 Task: See the cancellation policy of Home in Summerton, South Carolina, United States.
Action: Mouse moved to (288, 134)
Screenshot: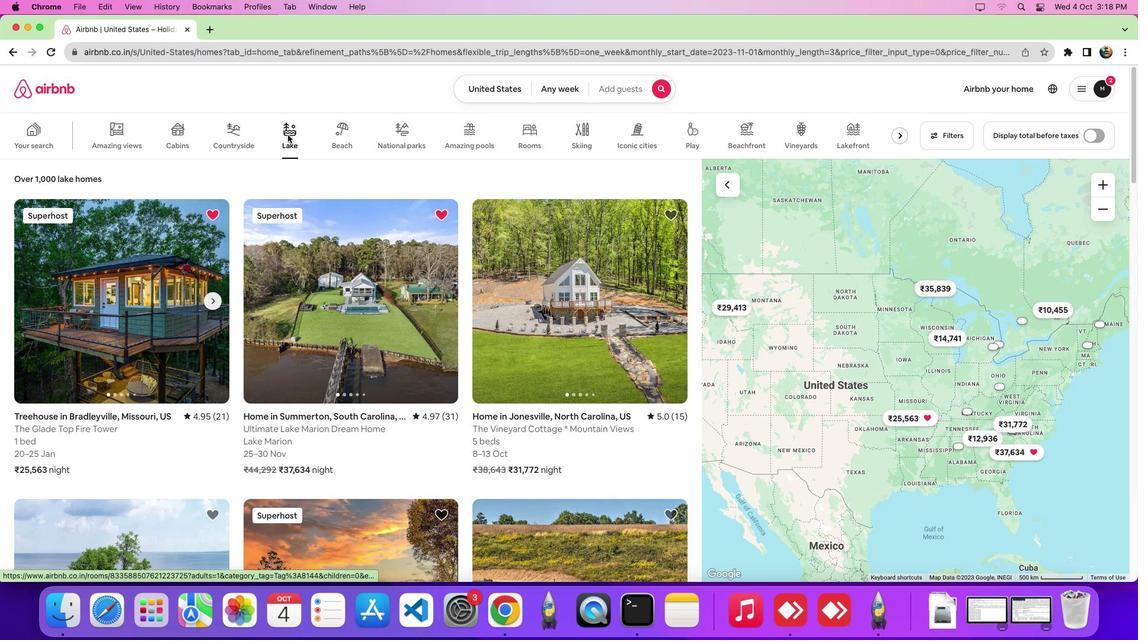 
Action: Mouse pressed left at (288, 134)
Screenshot: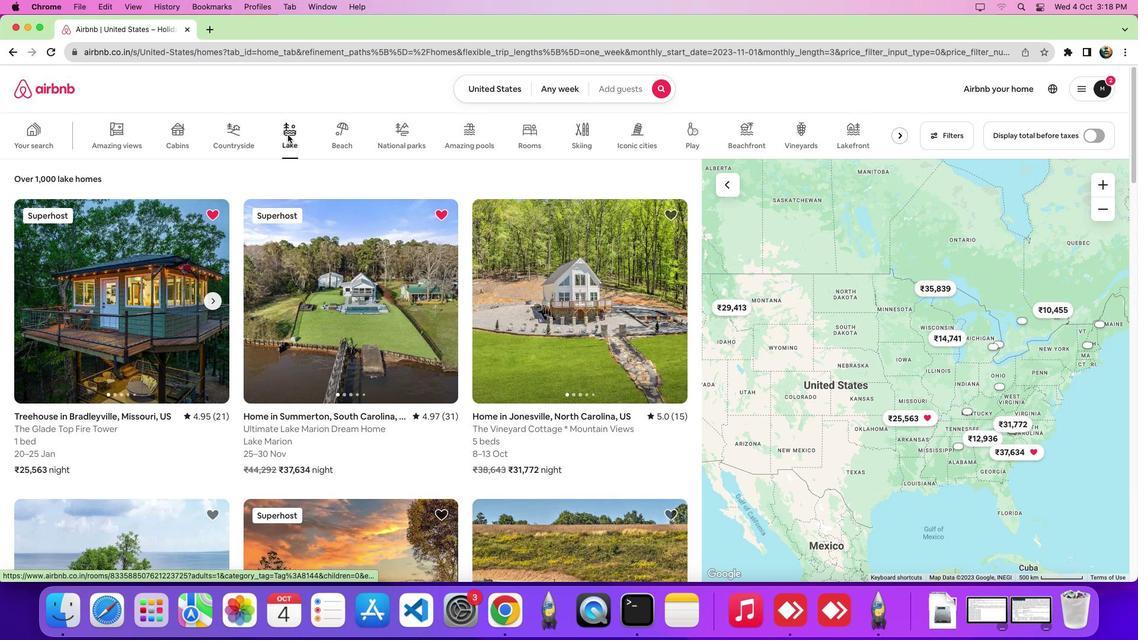 
Action: Mouse moved to (355, 326)
Screenshot: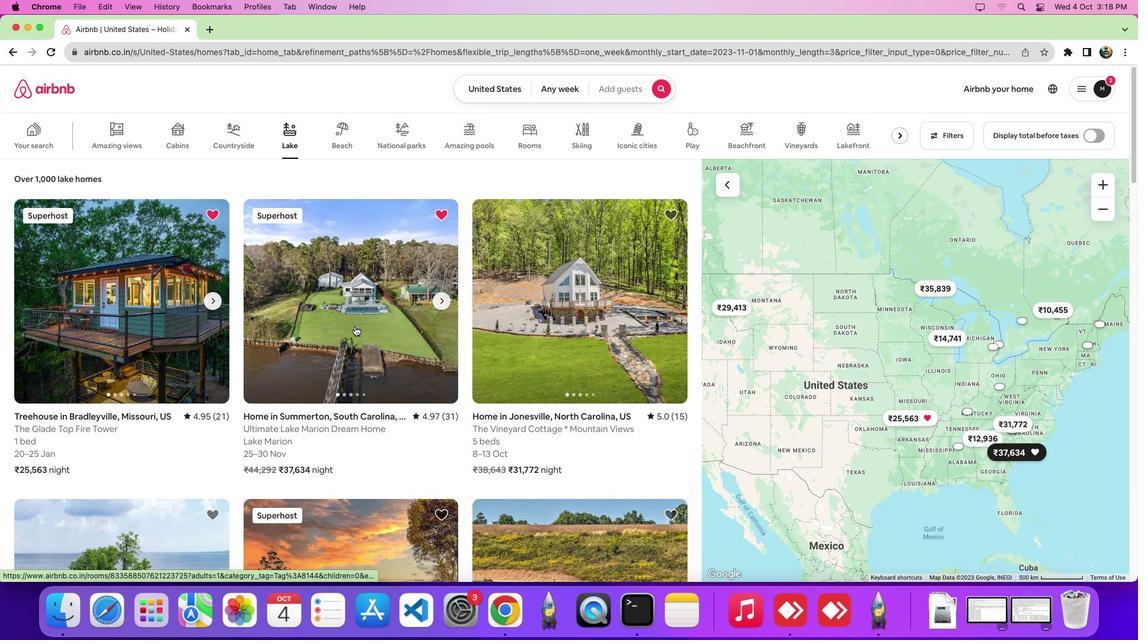 
Action: Mouse pressed left at (355, 326)
Screenshot: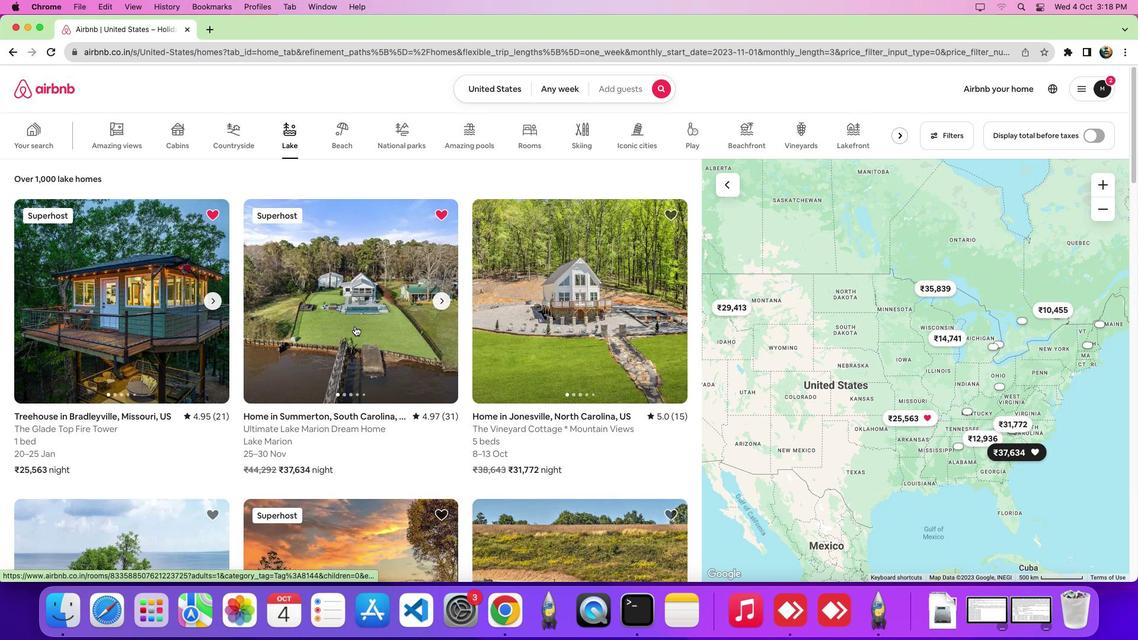 
Action: Mouse moved to (564, 331)
Screenshot: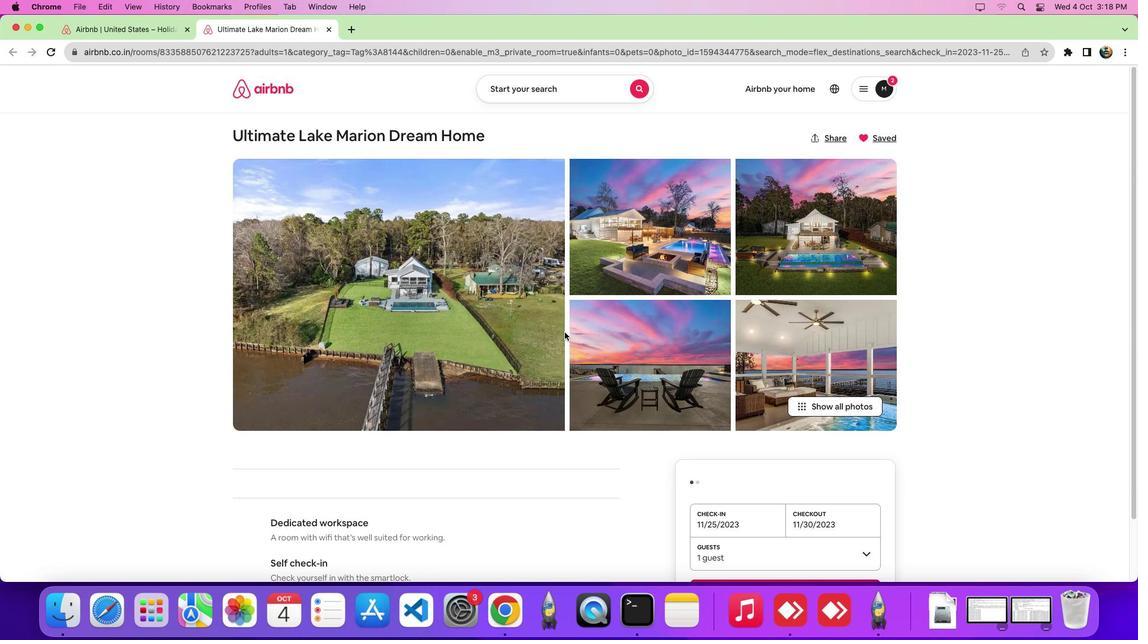 
Action: Mouse scrolled (564, 331) with delta (0, 0)
Screenshot: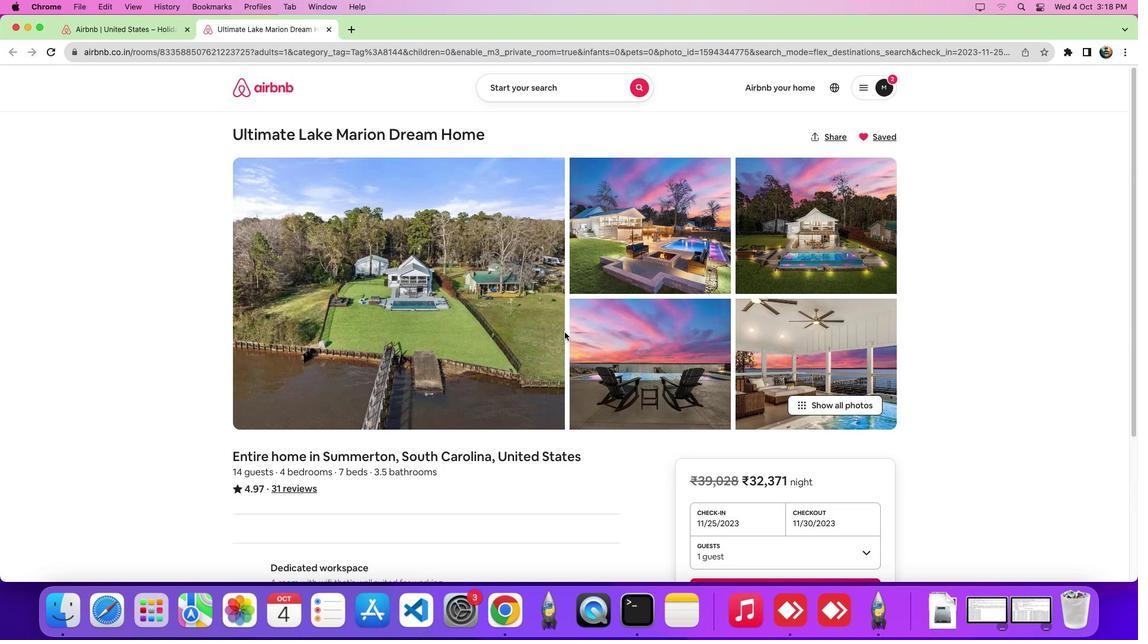 
Action: Mouse scrolled (564, 331) with delta (0, 0)
Screenshot: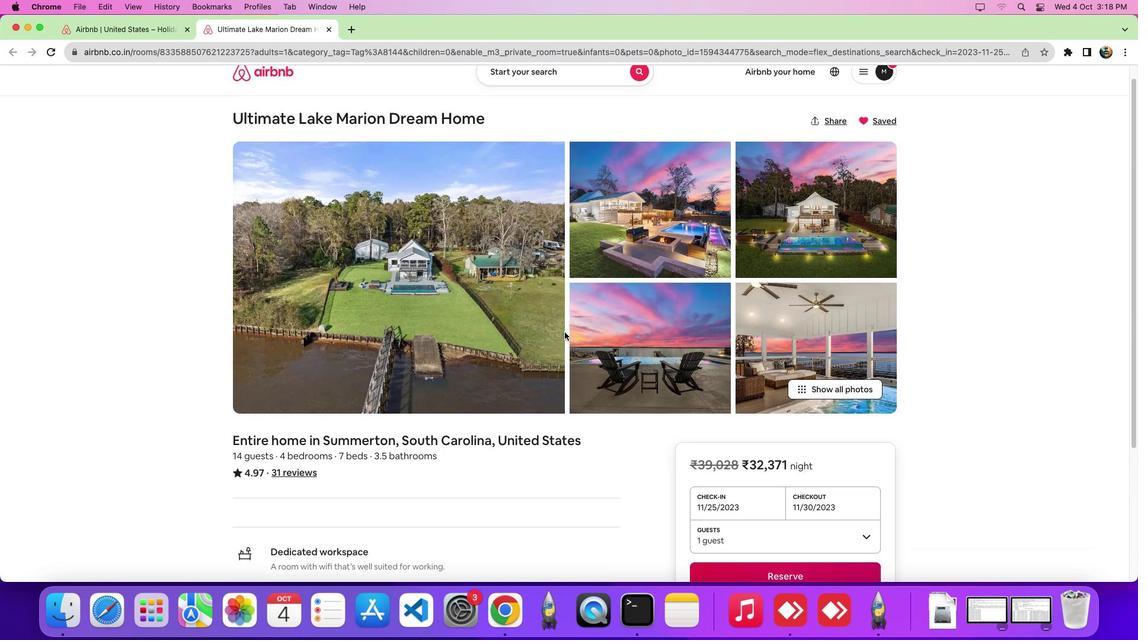 
Action: Mouse scrolled (564, 331) with delta (0, -4)
Screenshot: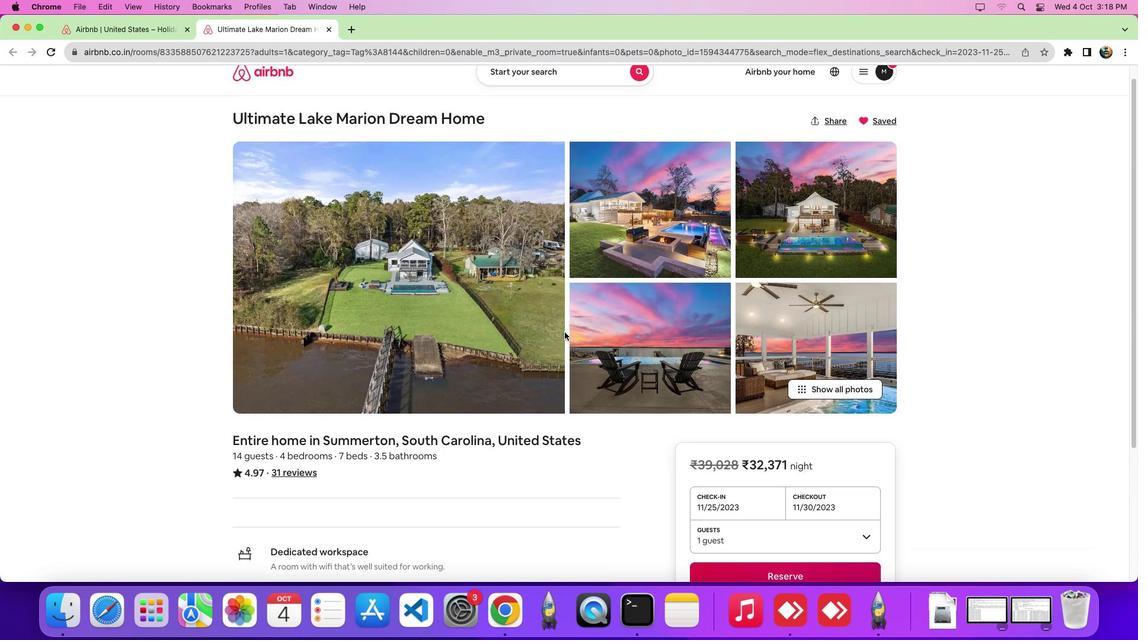 
Action: Mouse scrolled (564, 331) with delta (0, 0)
Screenshot: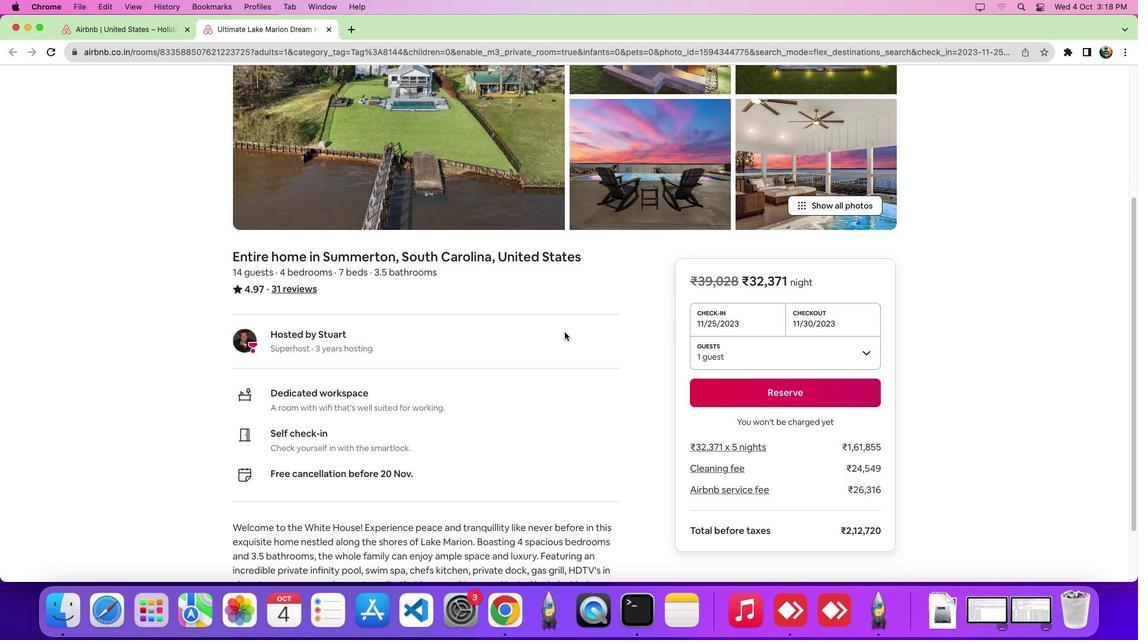 
Action: Mouse scrolled (564, 331) with delta (0, -1)
Screenshot: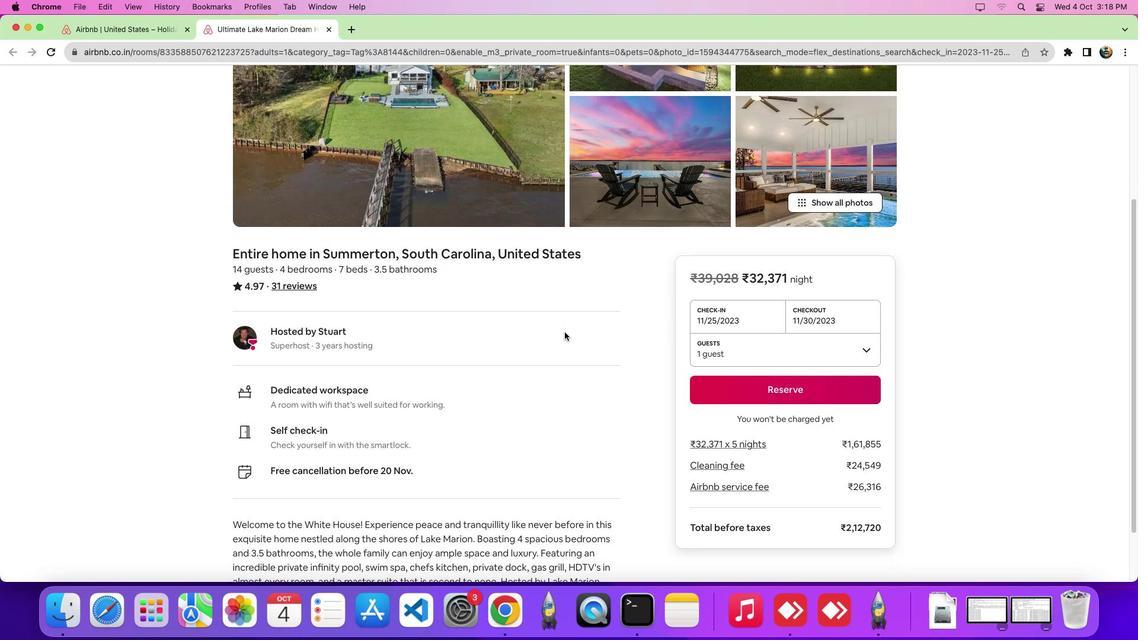 
Action: Mouse scrolled (564, 331) with delta (0, -4)
Screenshot: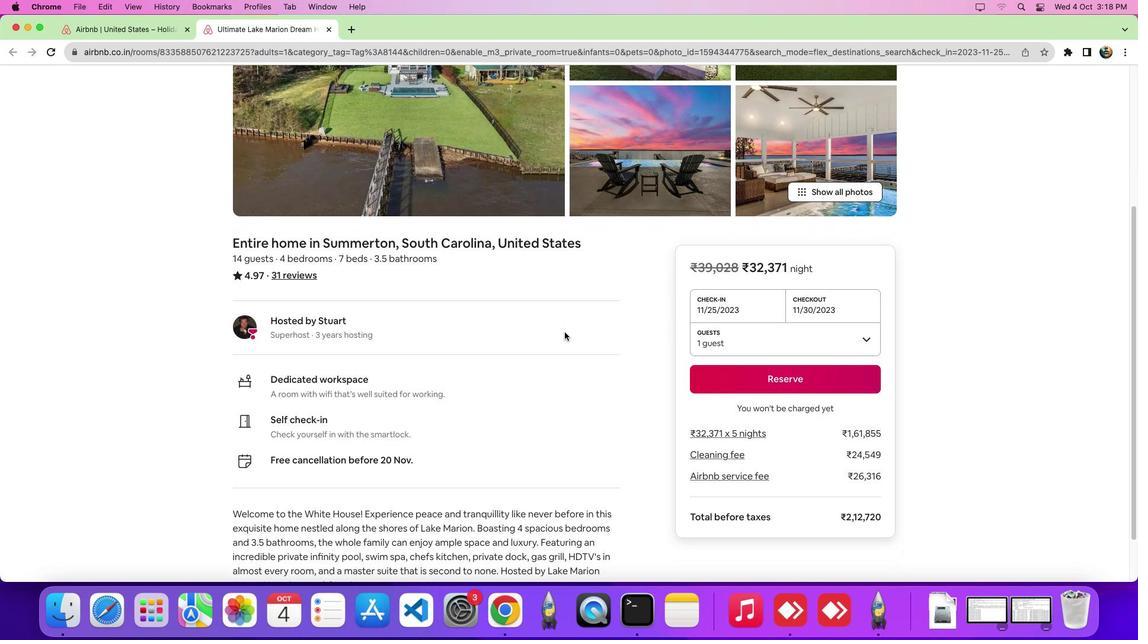 
Action: Mouse scrolled (564, 331) with delta (0, 0)
Screenshot: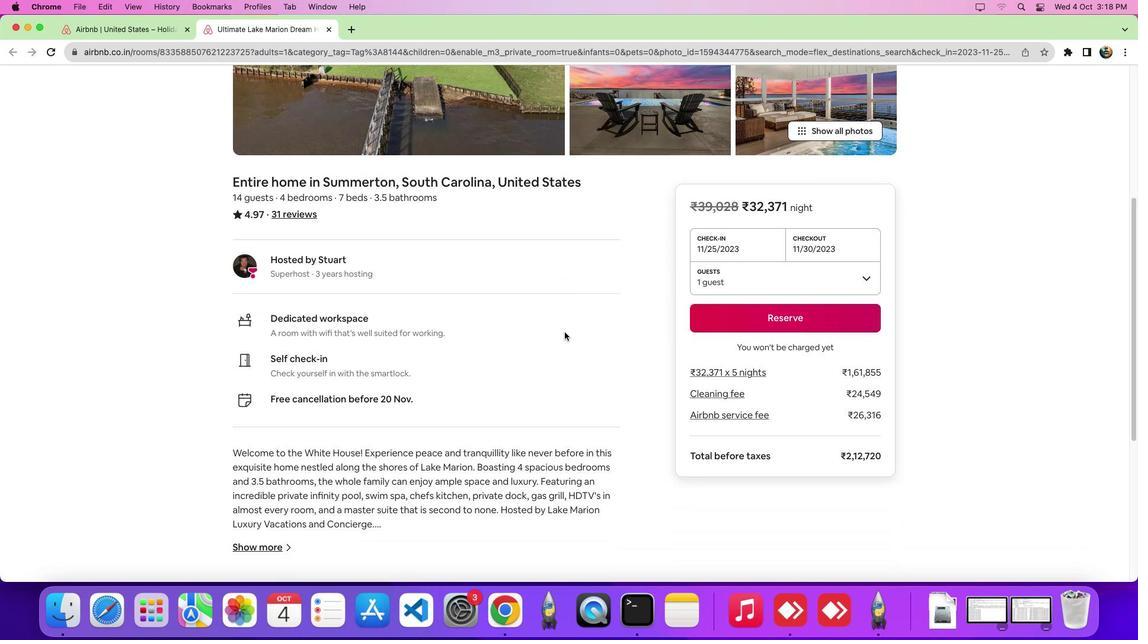 
Action: Mouse scrolled (564, 331) with delta (0, -1)
Screenshot: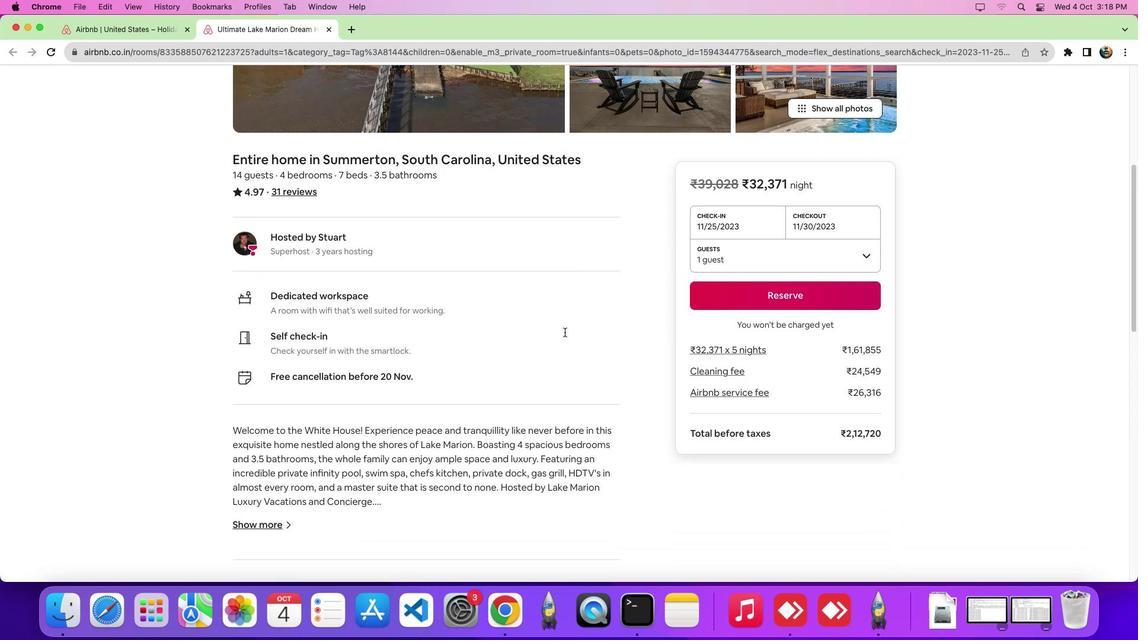 
Action: Mouse scrolled (564, 331) with delta (0, -4)
Screenshot: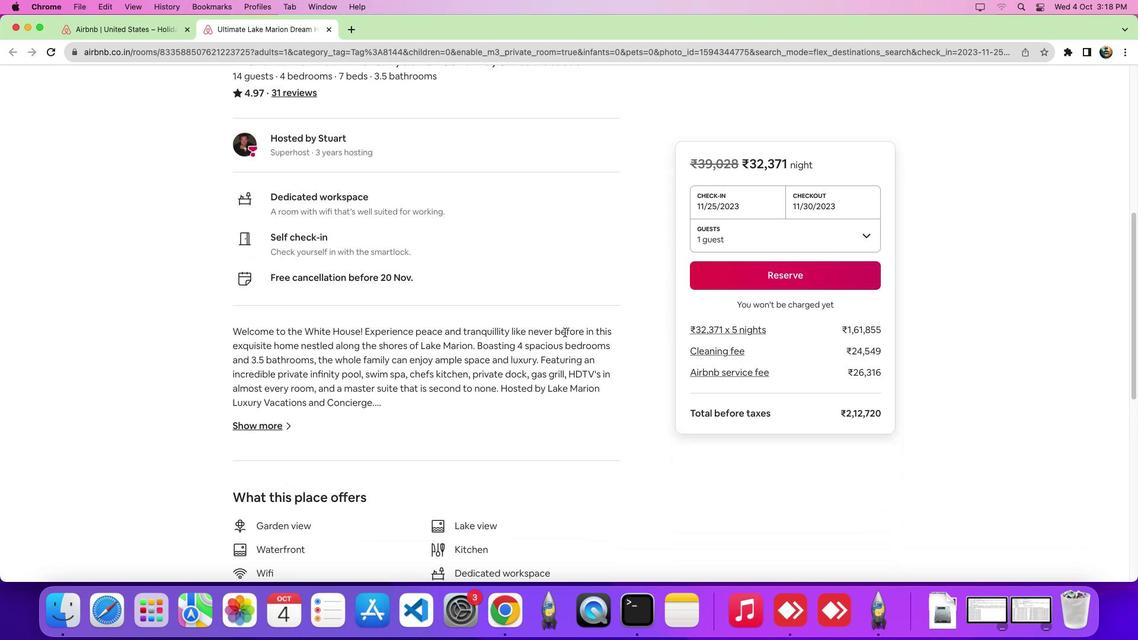 
Action: Mouse scrolled (564, 331) with delta (0, 0)
Screenshot: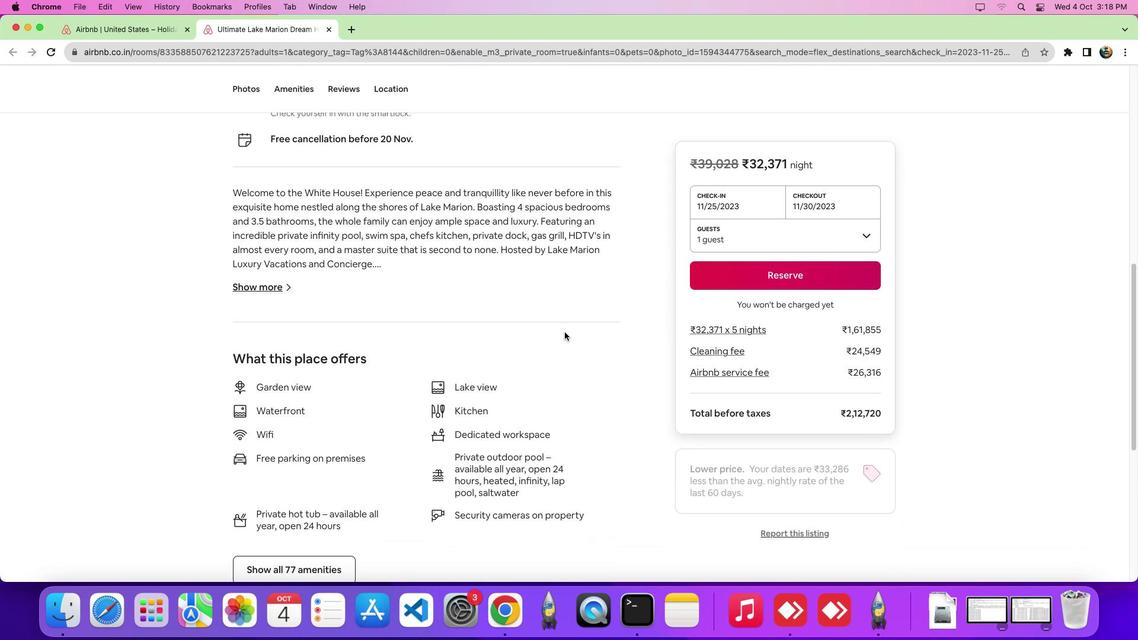 
Action: Mouse scrolled (564, 331) with delta (0, -1)
Screenshot: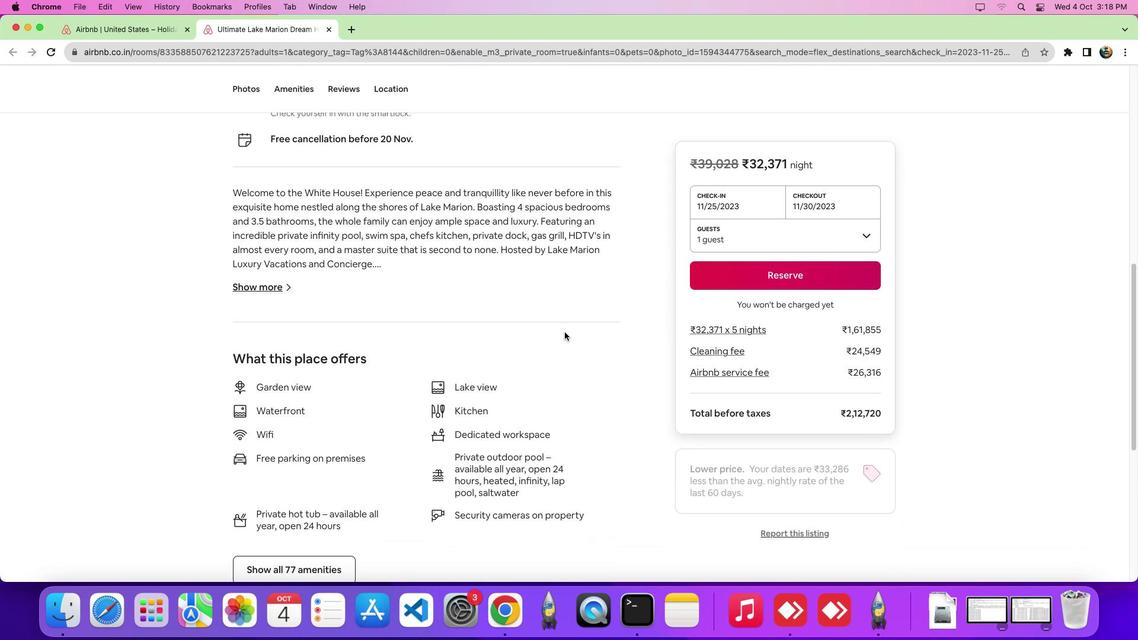 
Action: Mouse scrolled (564, 331) with delta (0, -5)
Screenshot: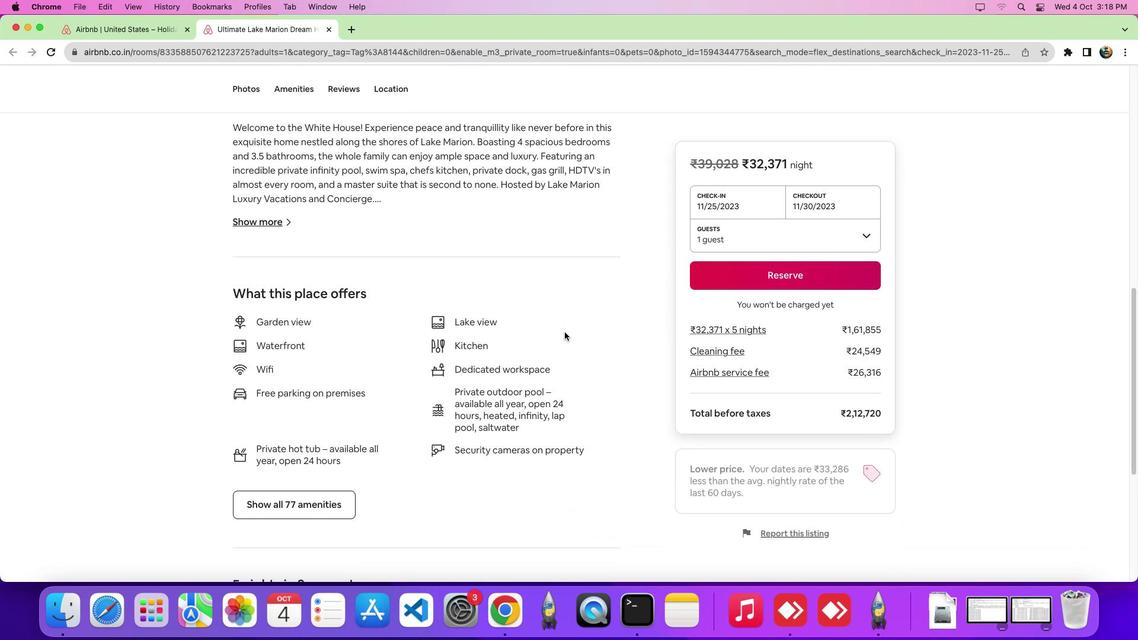 
Action: Mouse scrolled (564, 331) with delta (0, 0)
Screenshot: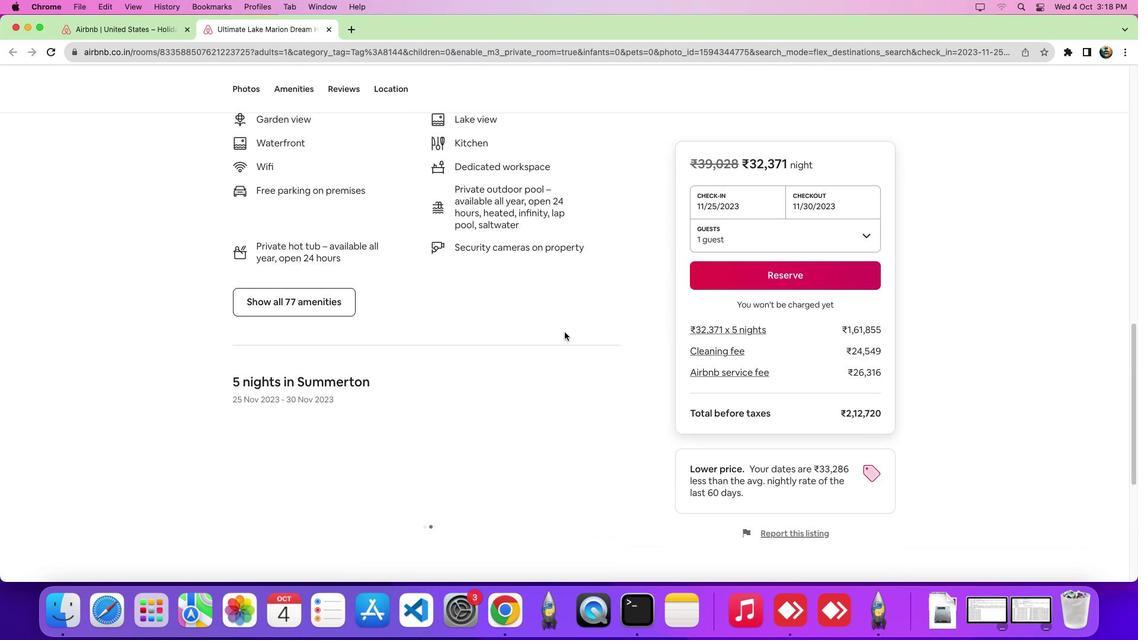 
Action: Mouse scrolled (564, 331) with delta (0, -1)
Screenshot: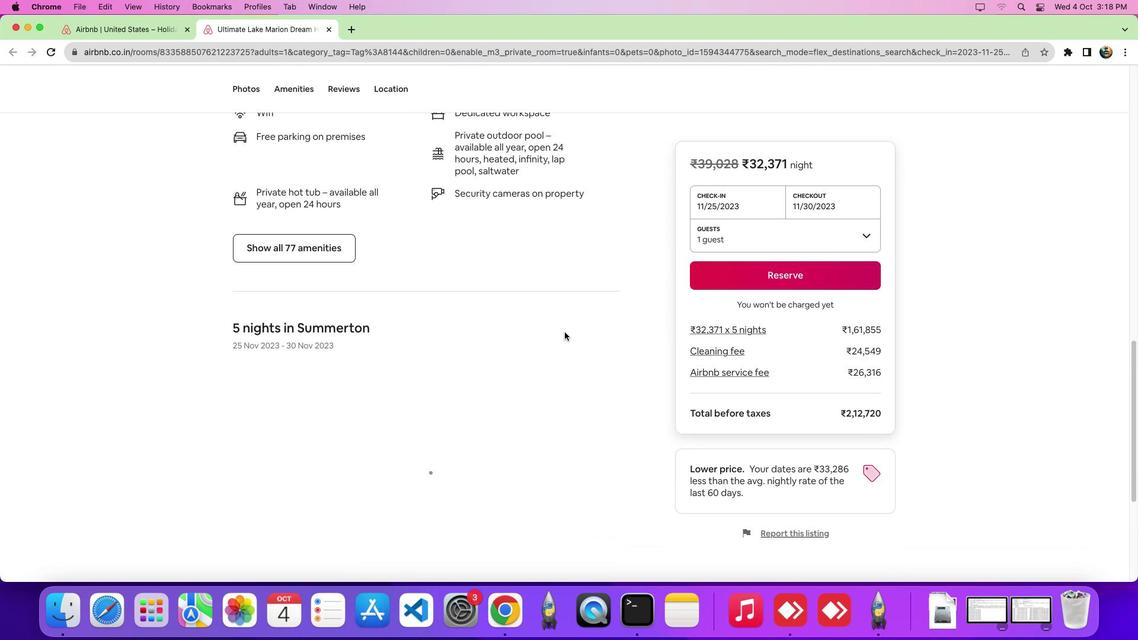 
Action: Mouse scrolled (564, 331) with delta (0, -5)
Screenshot: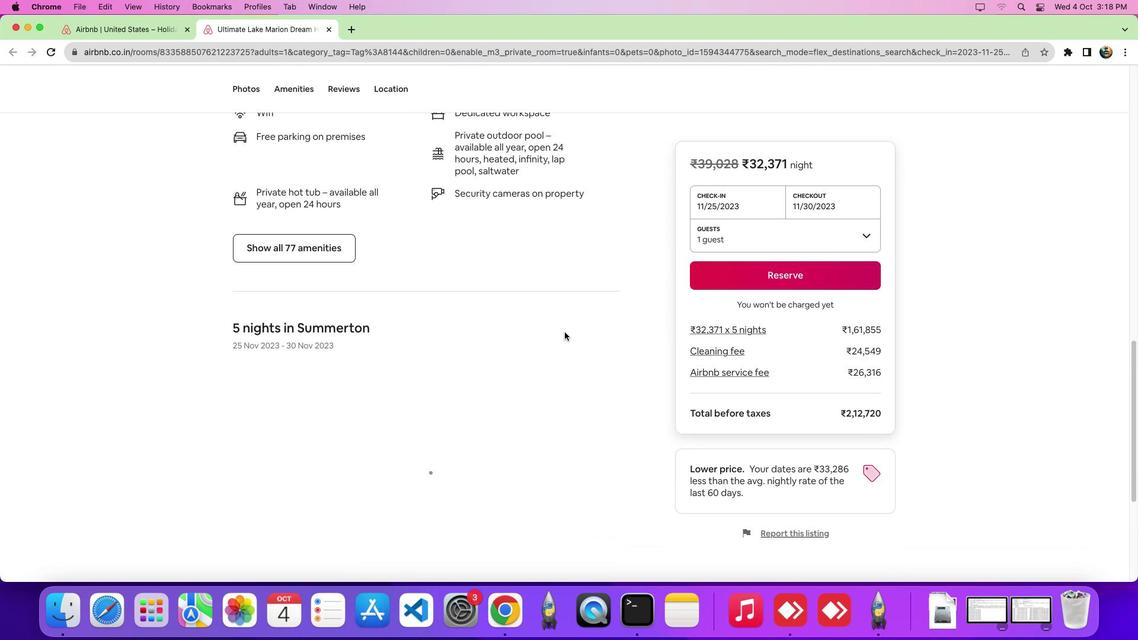 
Action: Mouse scrolled (564, 331) with delta (0, 0)
Screenshot: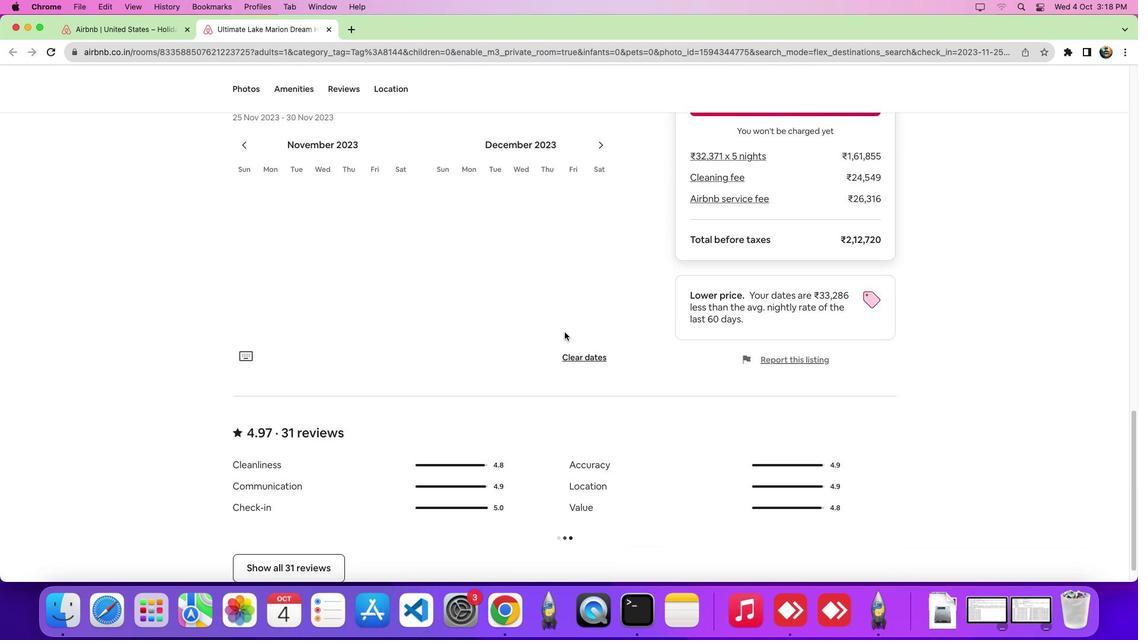 
Action: Mouse scrolled (564, 331) with delta (0, -1)
Screenshot: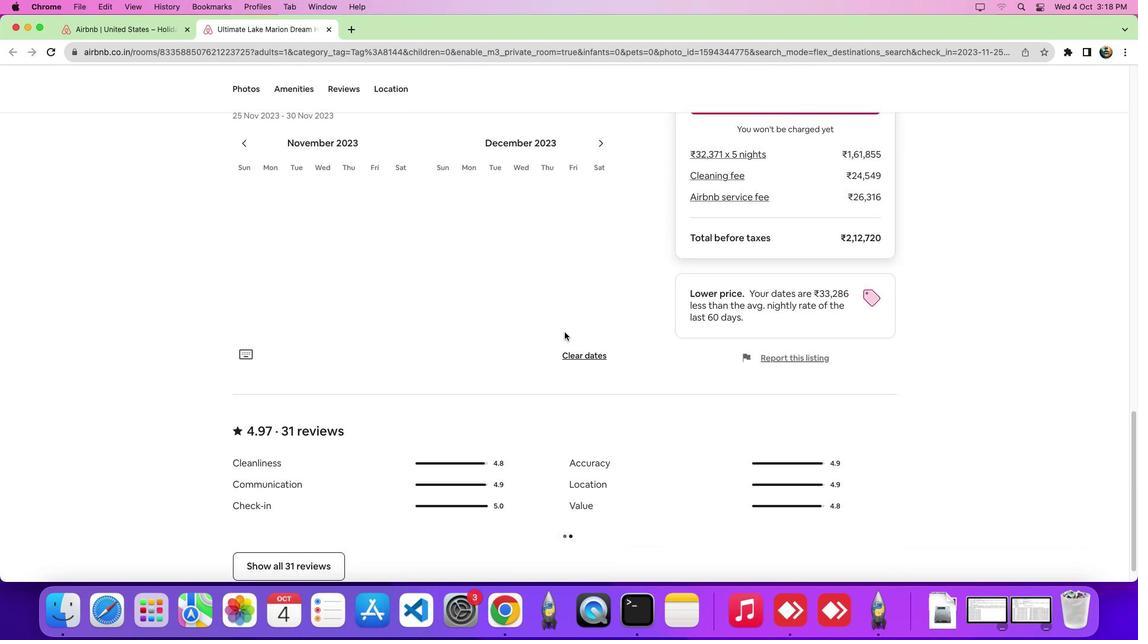 
Action: Mouse scrolled (564, 331) with delta (0, -5)
Screenshot: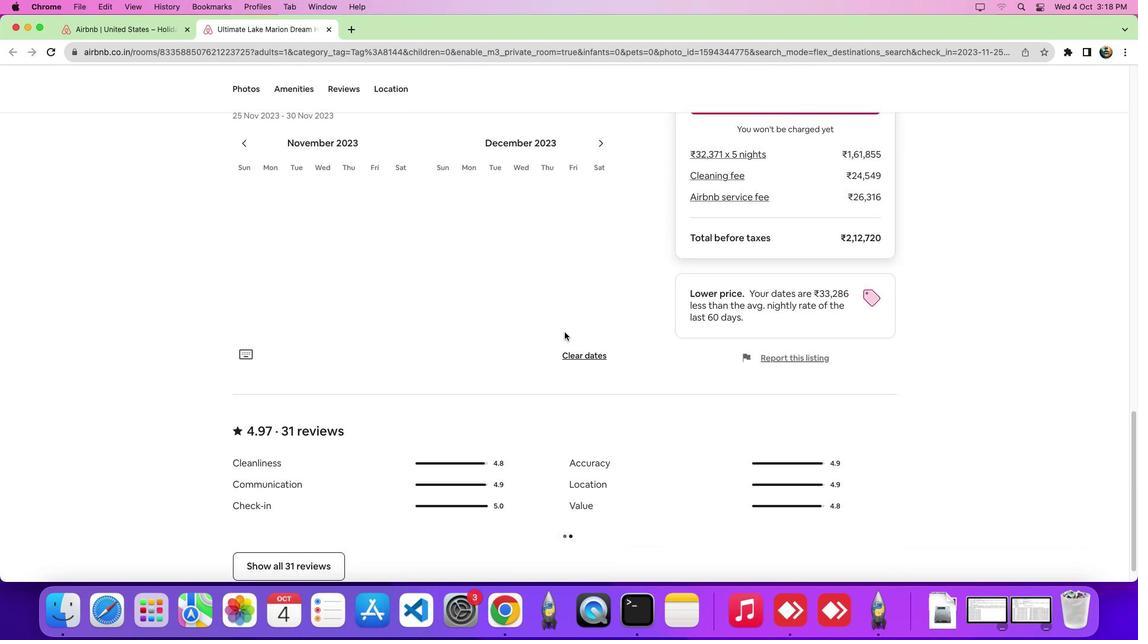 
Action: Mouse scrolled (564, 331) with delta (0, -7)
Screenshot: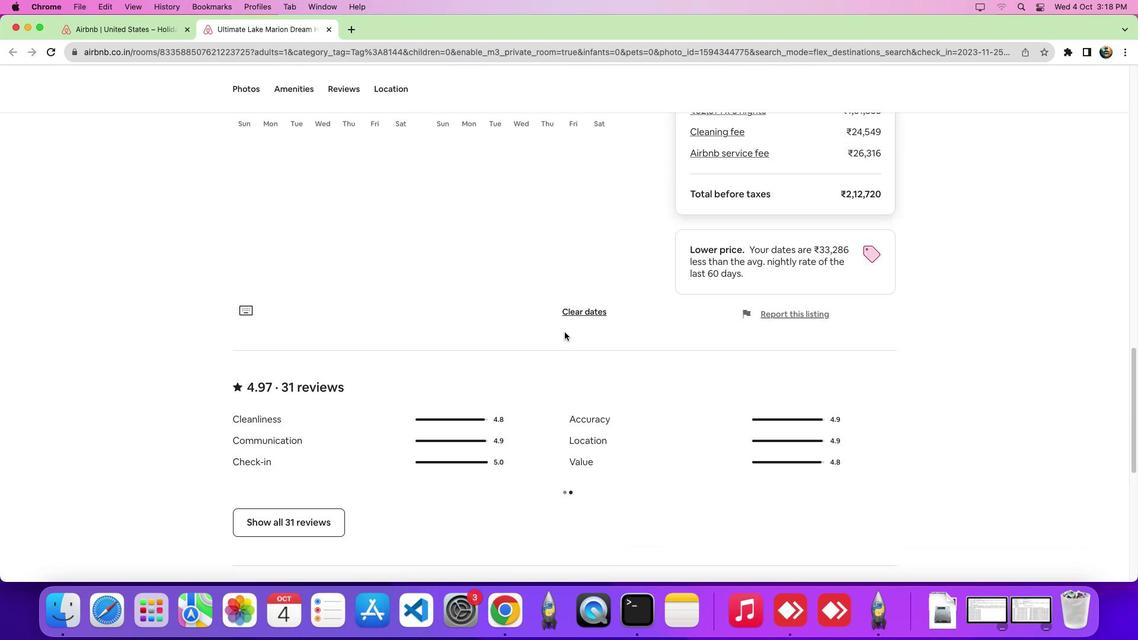 
Action: Mouse scrolled (564, 331) with delta (0, 0)
Screenshot: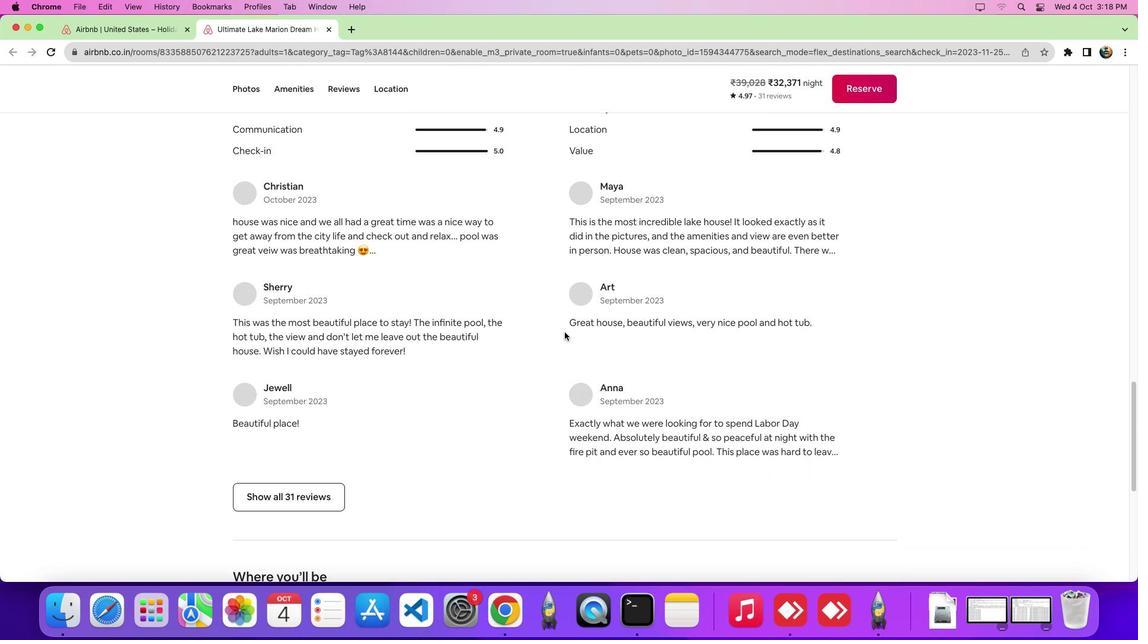 
Action: Mouse scrolled (564, 331) with delta (0, -1)
Screenshot: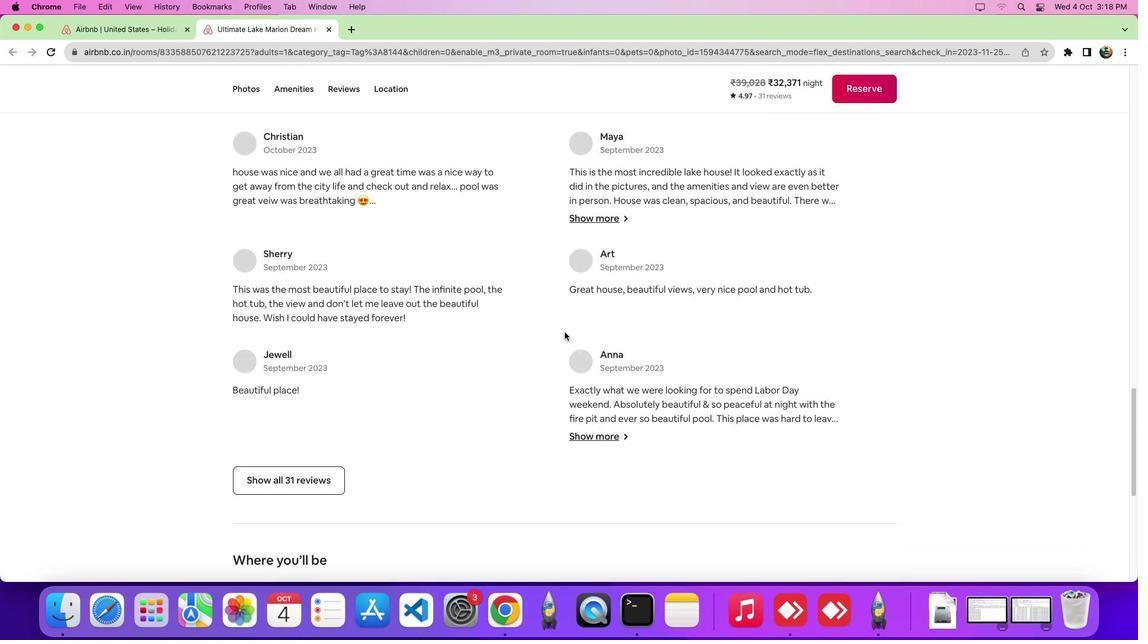 
Action: Mouse scrolled (564, 331) with delta (0, -5)
Screenshot: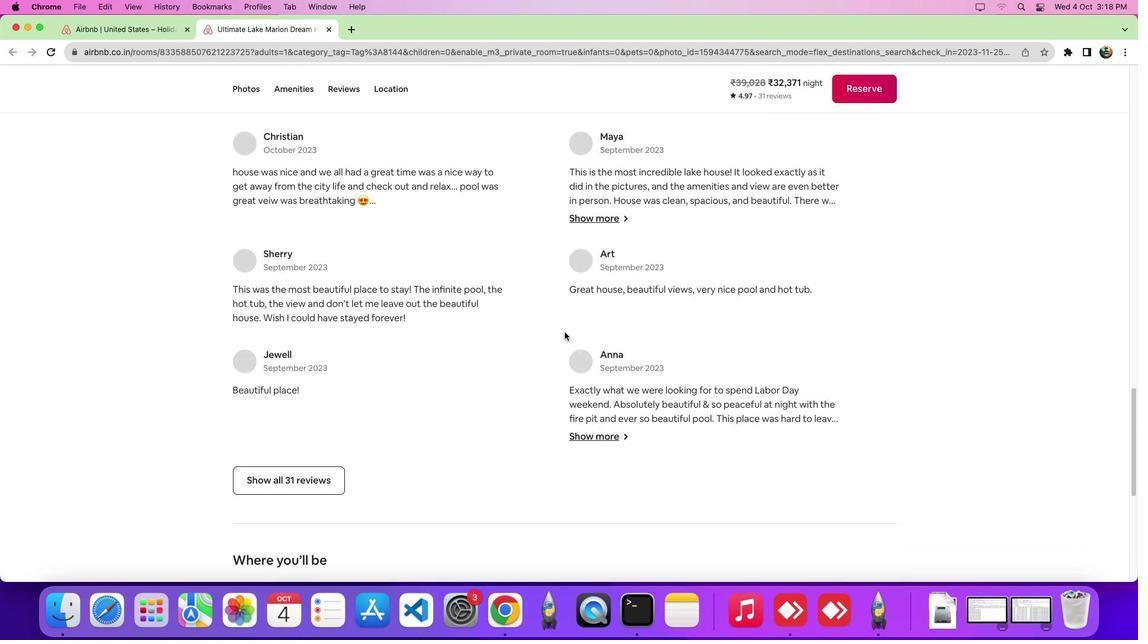 
Action: Mouse scrolled (564, 331) with delta (0, 0)
Screenshot: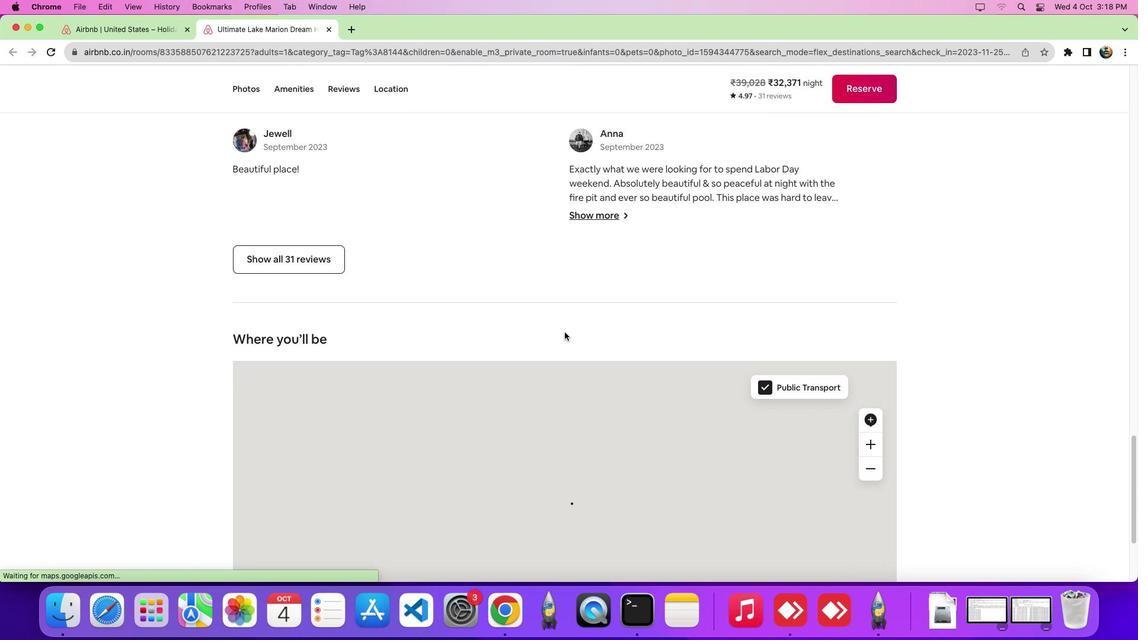 
Action: Mouse scrolled (564, 331) with delta (0, -1)
Screenshot: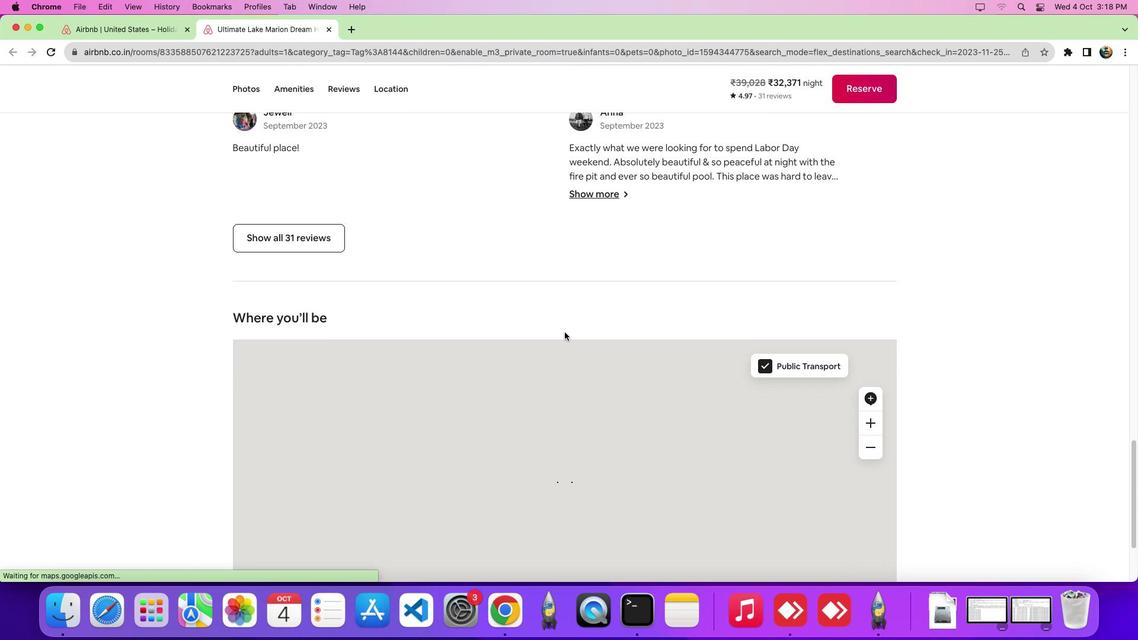 
Action: Mouse scrolled (564, 331) with delta (0, -5)
Screenshot: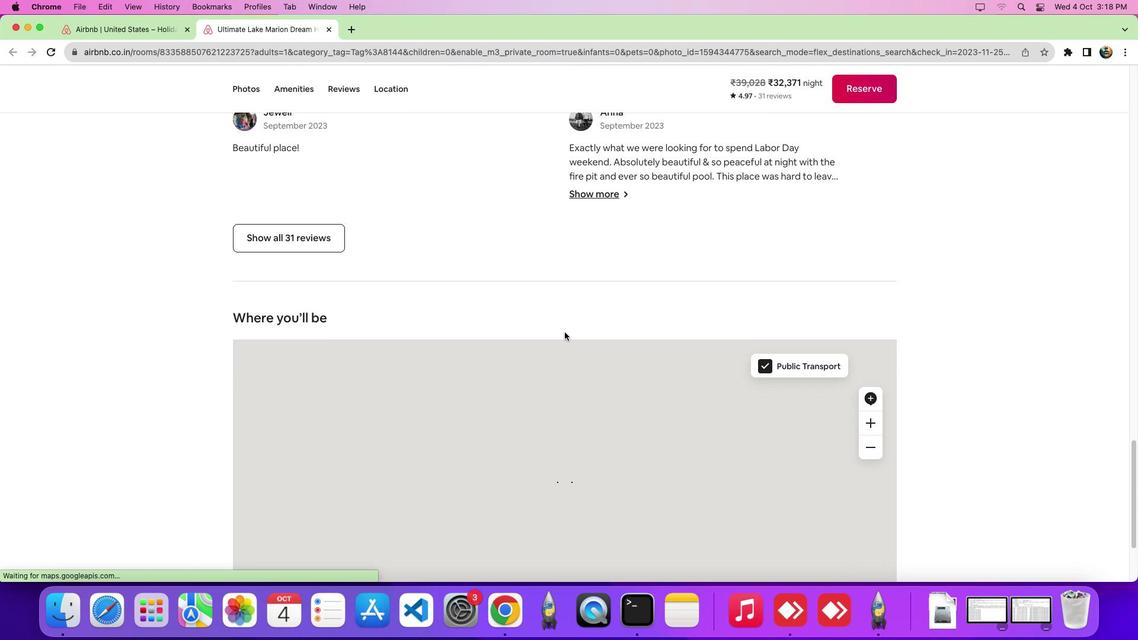 
Action: Mouse scrolled (564, 331) with delta (0, -8)
Screenshot: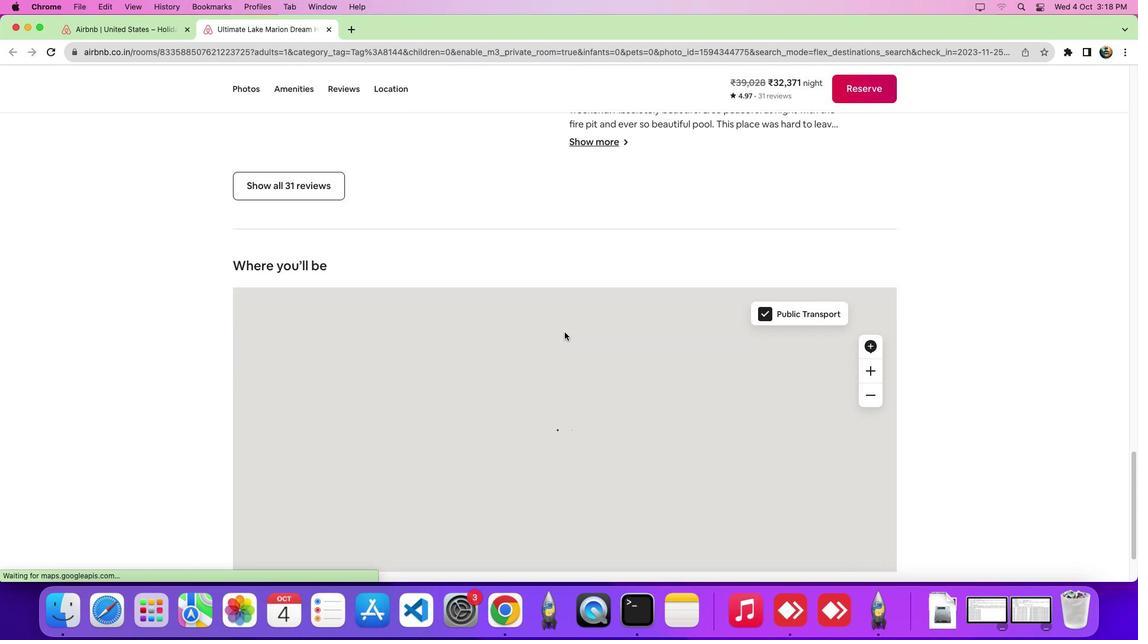 
Action: Mouse scrolled (564, 331) with delta (0, 0)
Screenshot: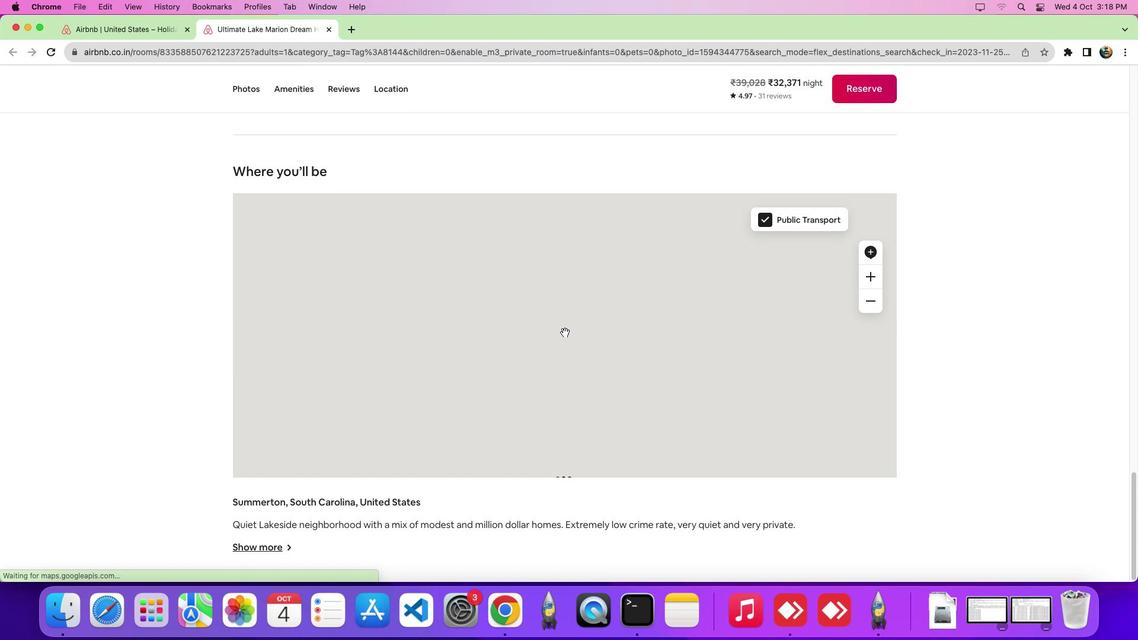
Action: Mouse scrolled (564, 331) with delta (0, -1)
Screenshot: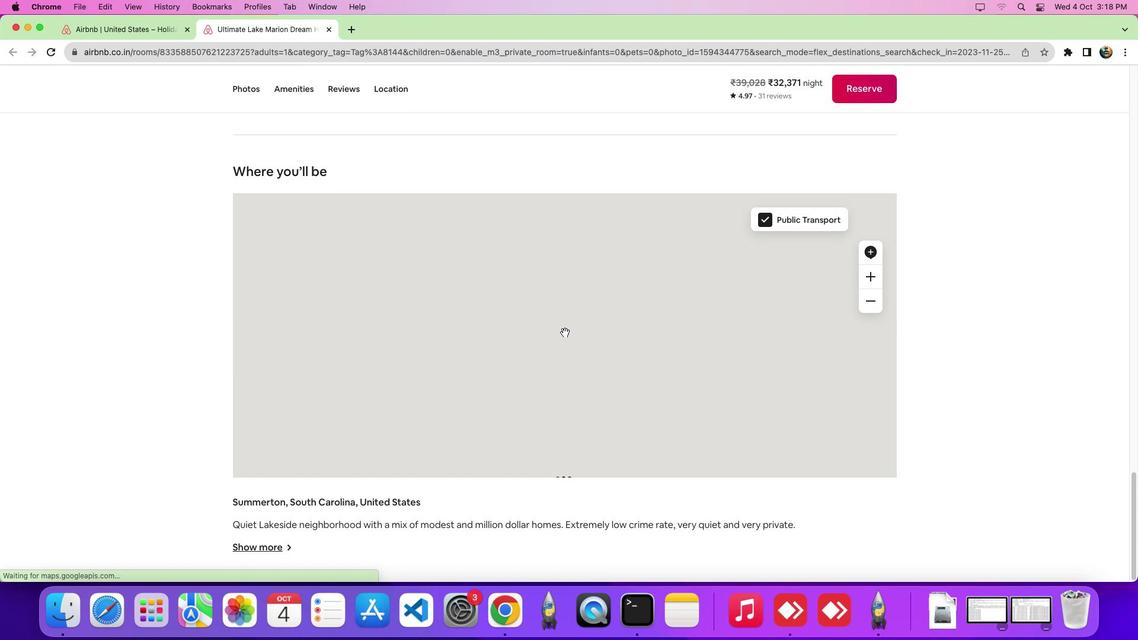 
Action: Mouse scrolled (564, 331) with delta (0, -5)
Screenshot: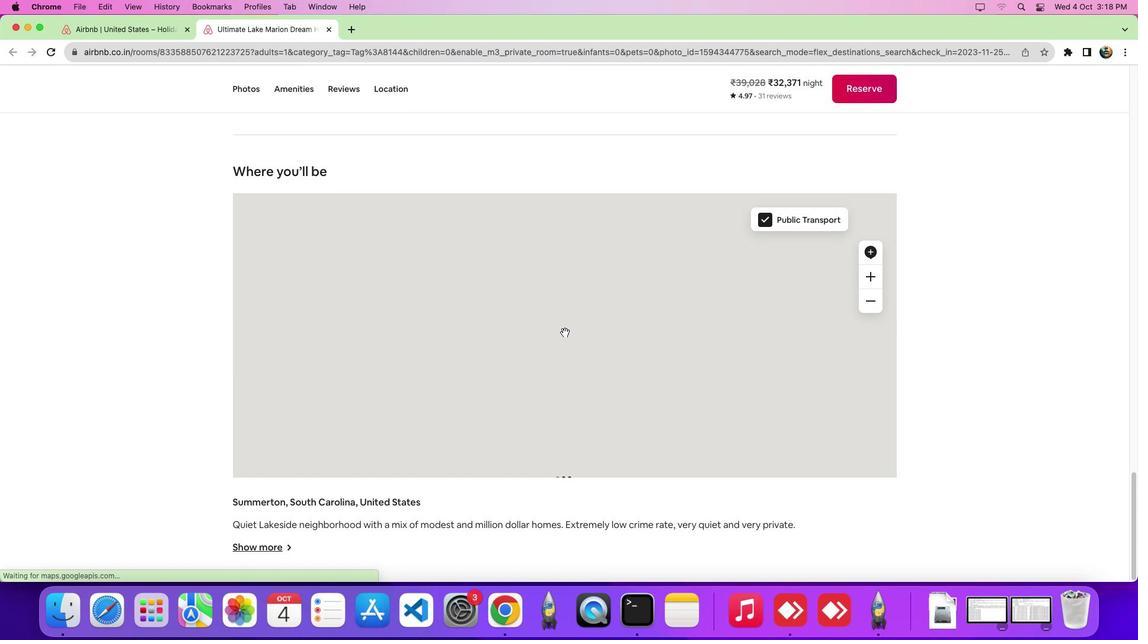 
Action: Mouse scrolled (564, 331) with delta (0, -7)
Screenshot: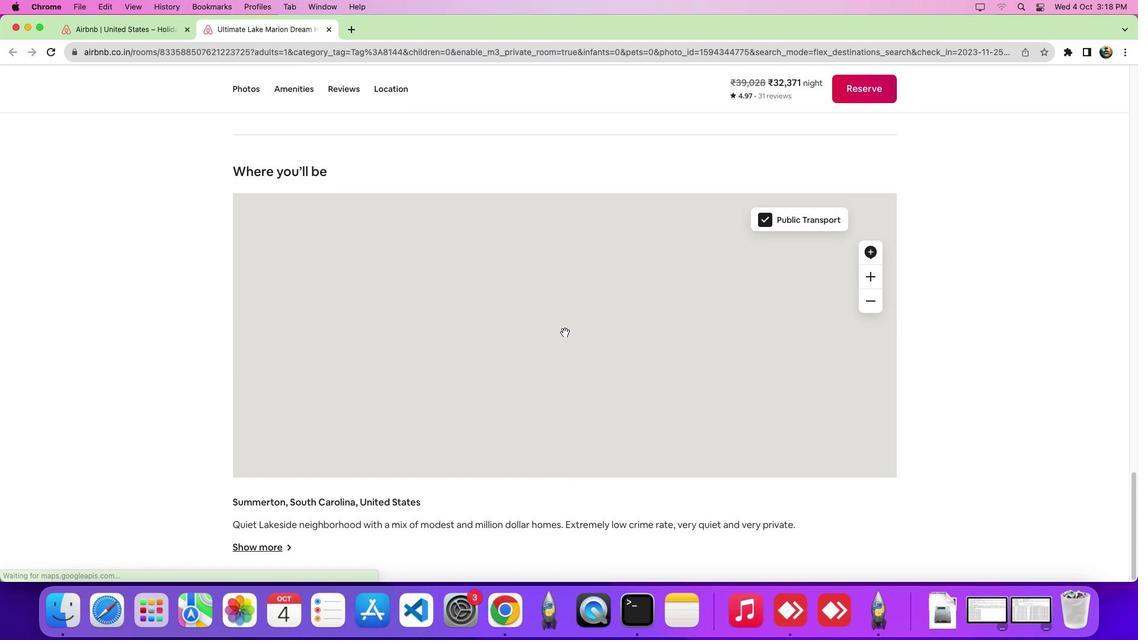 
Action: Mouse scrolled (564, 331) with delta (0, 0)
Screenshot: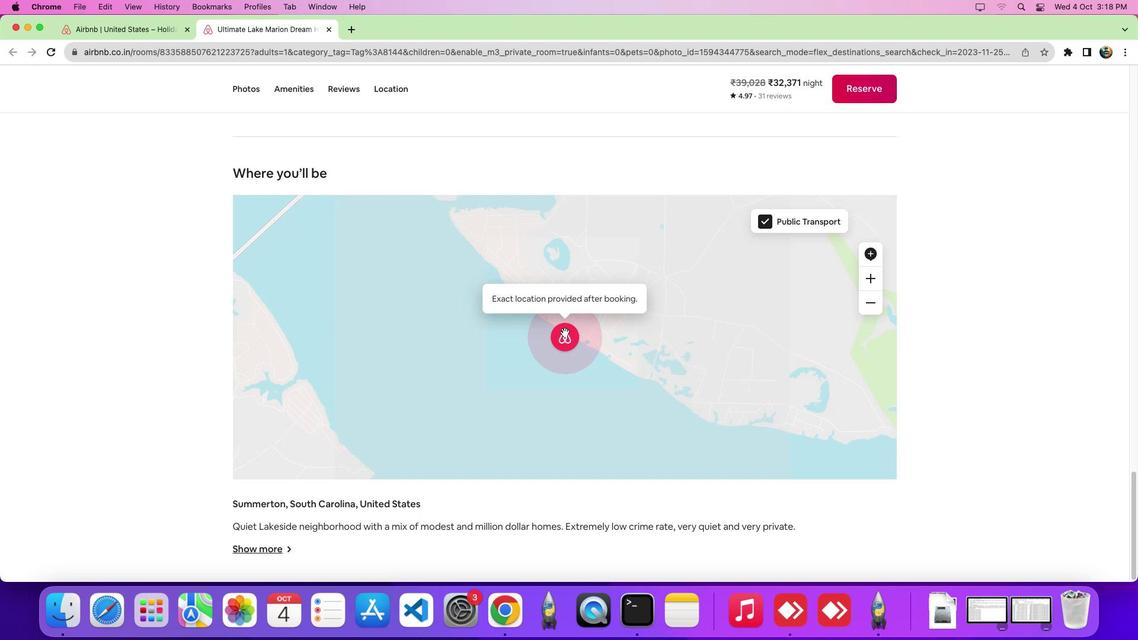 
Action: Mouse scrolled (564, 331) with delta (0, 1)
Screenshot: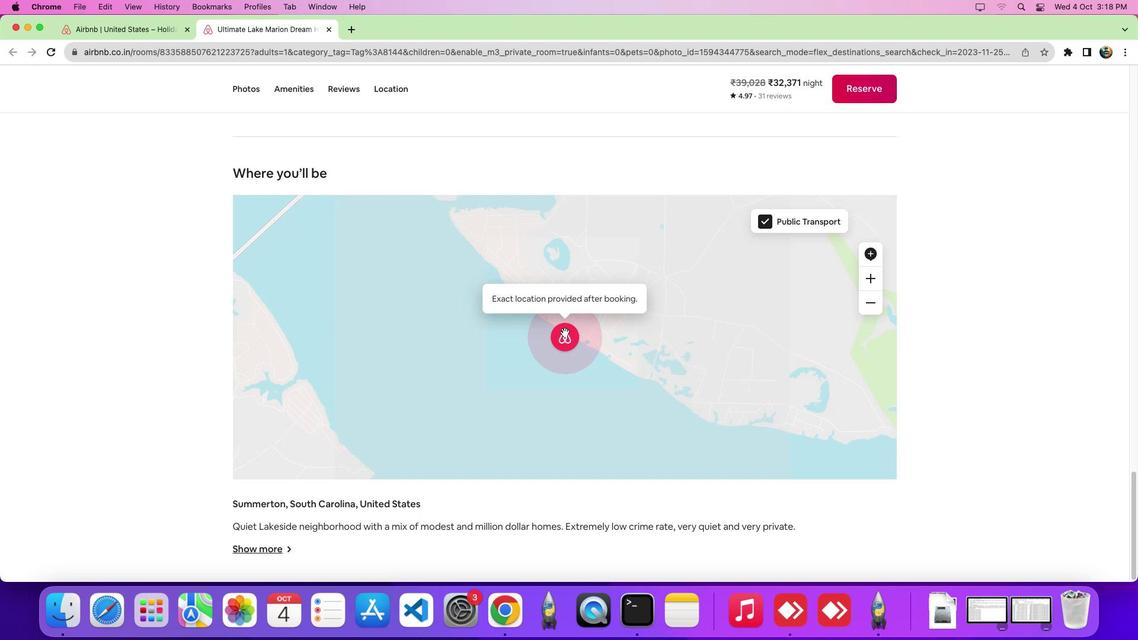 
Action: Mouse scrolled (564, 331) with delta (0, 5)
Screenshot: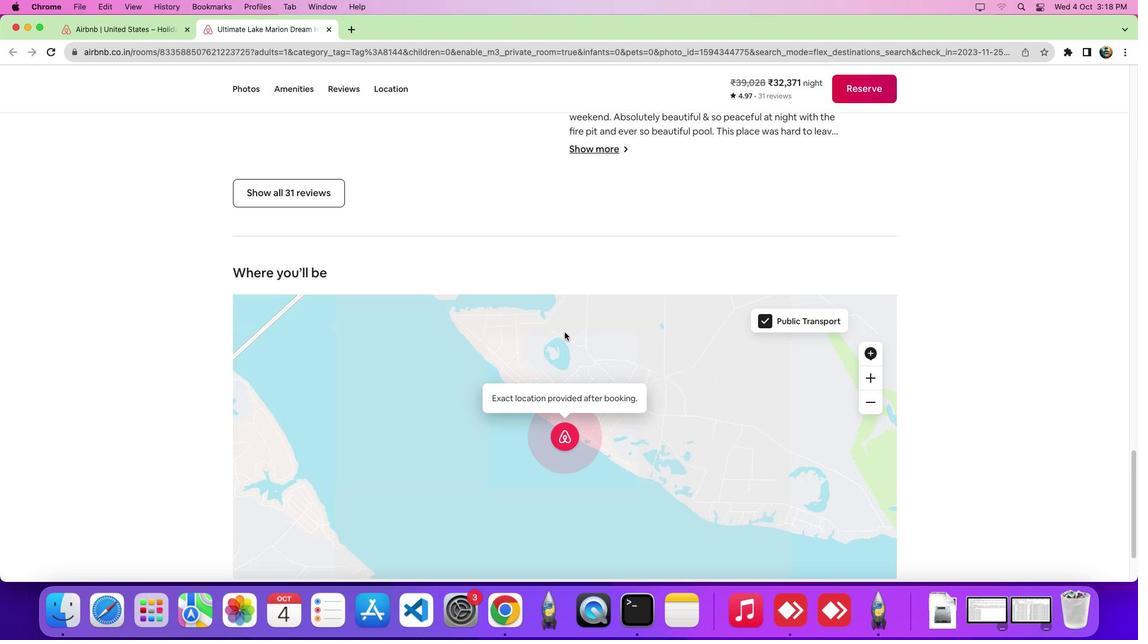 
Action: Mouse scrolled (564, 331) with delta (0, 8)
Screenshot: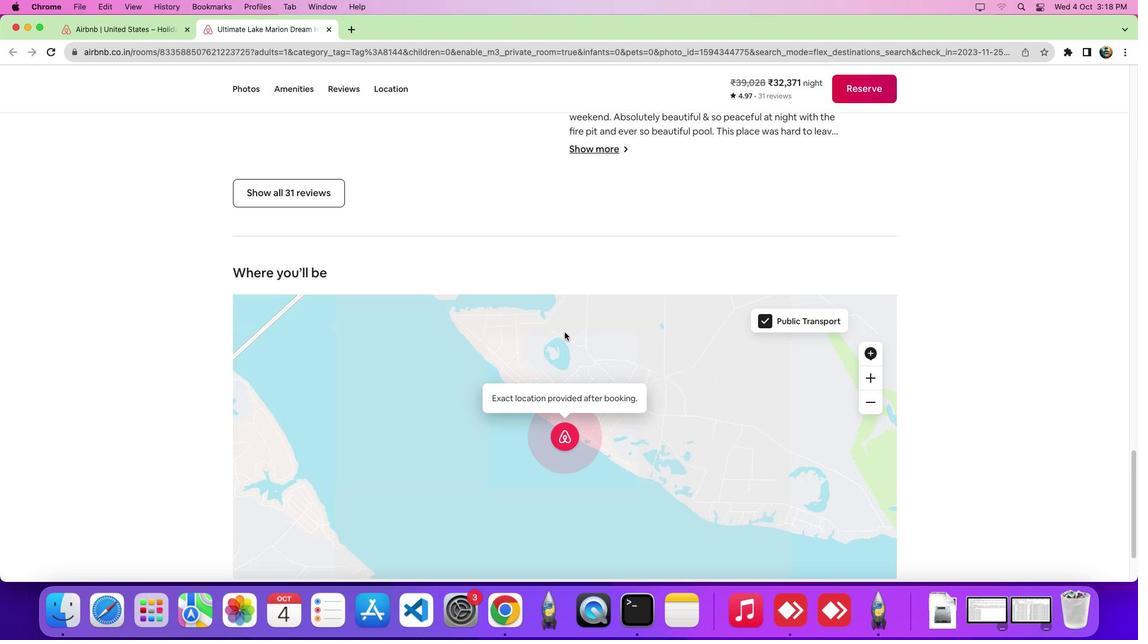 
Action: Mouse scrolled (564, 331) with delta (0, 0)
Screenshot: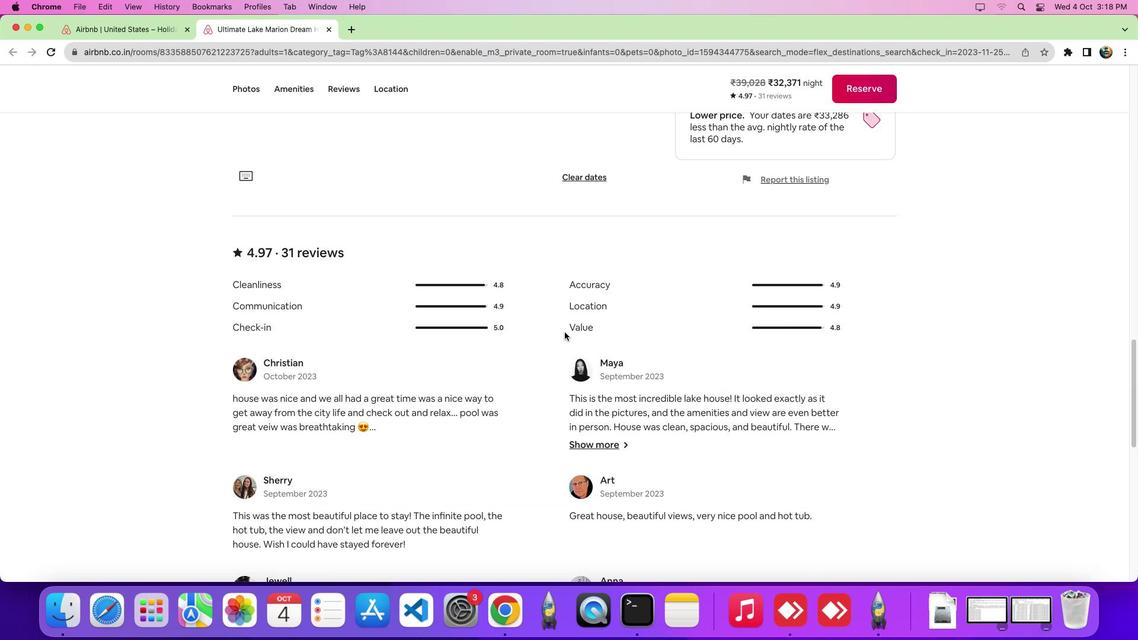 
Action: Mouse scrolled (564, 331) with delta (0, -1)
Screenshot: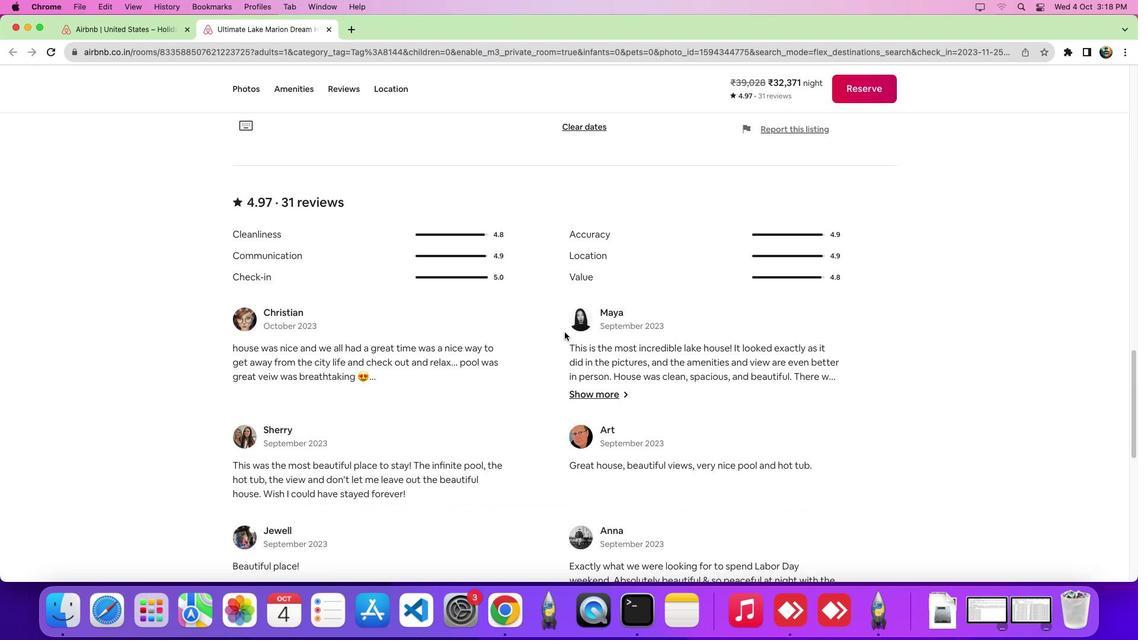 
Action: Mouse scrolled (564, 331) with delta (0, -5)
Screenshot: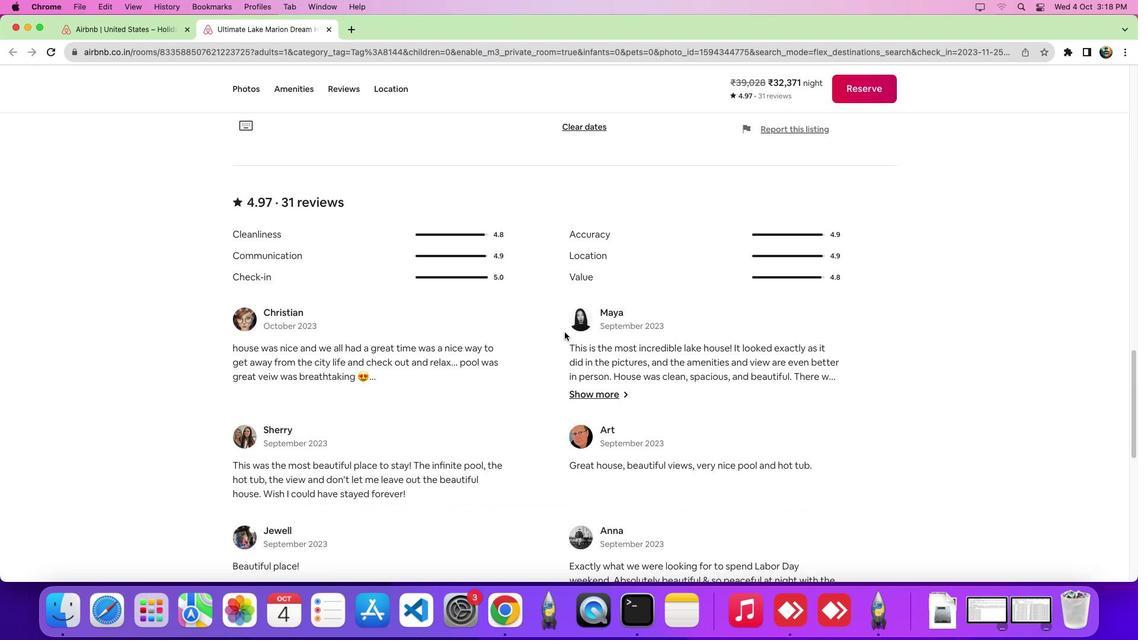 
Action: Mouse scrolled (564, 331) with delta (0, -7)
Screenshot: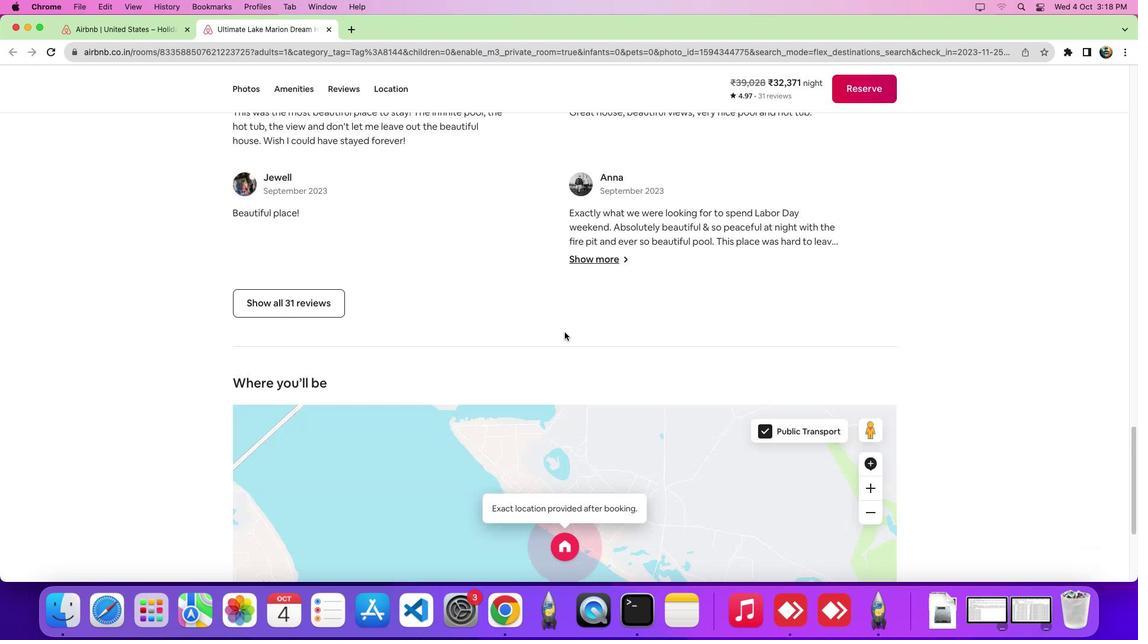 
Action: Mouse scrolled (564, 331) with delta (0, 0)
Screenshot: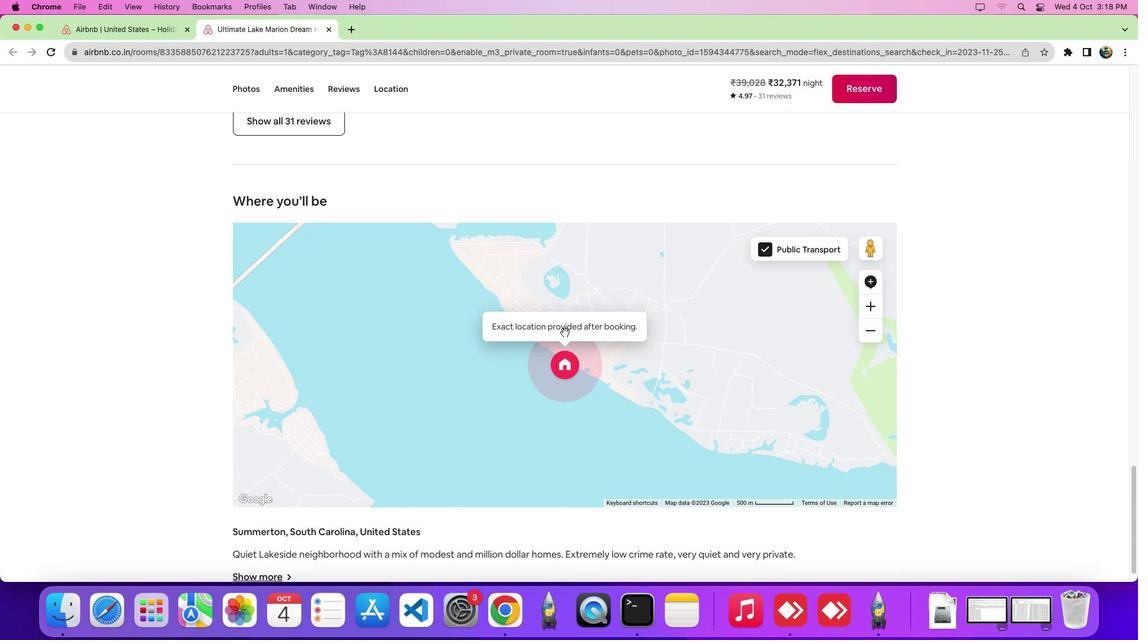 
Action: Mouse scrolled (564, 331) with delta (0, -1)
Screenshot: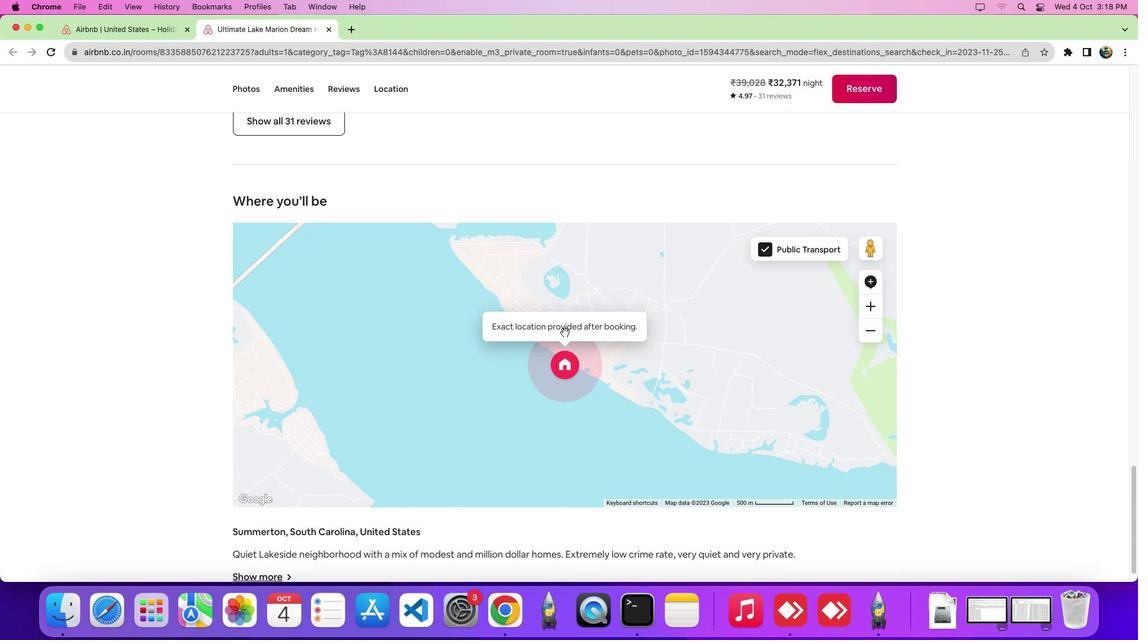 
Action: Mouse scrolled (564, 331) with delta (0, -5)
Screenshot: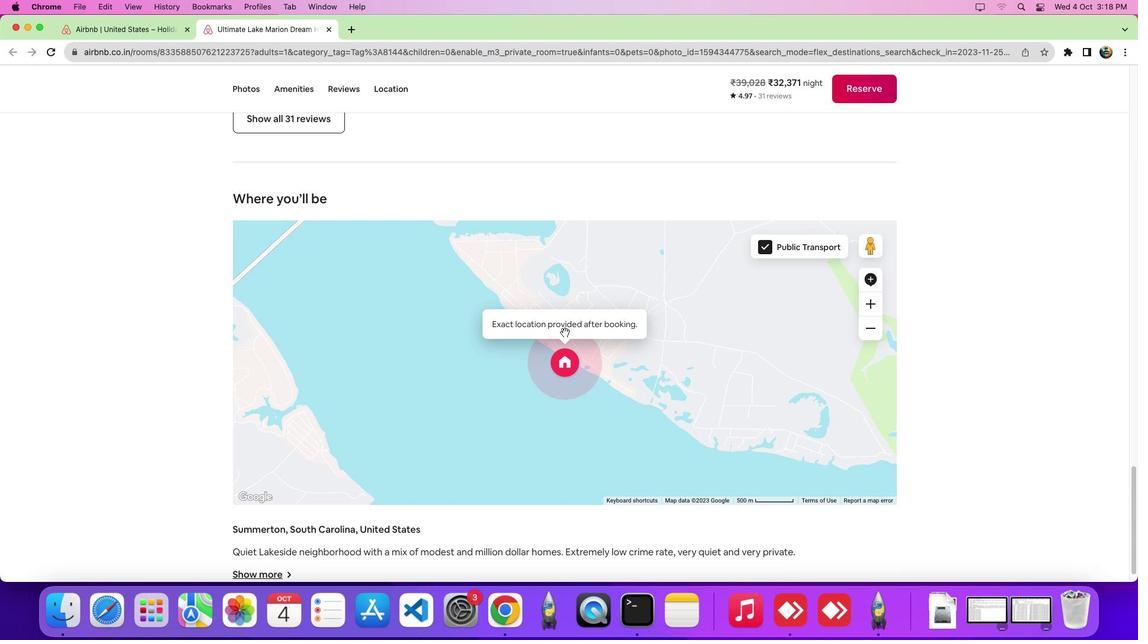 
Action: Mouse scrolled (564, 331) with delta (0, -7)
Screenshot: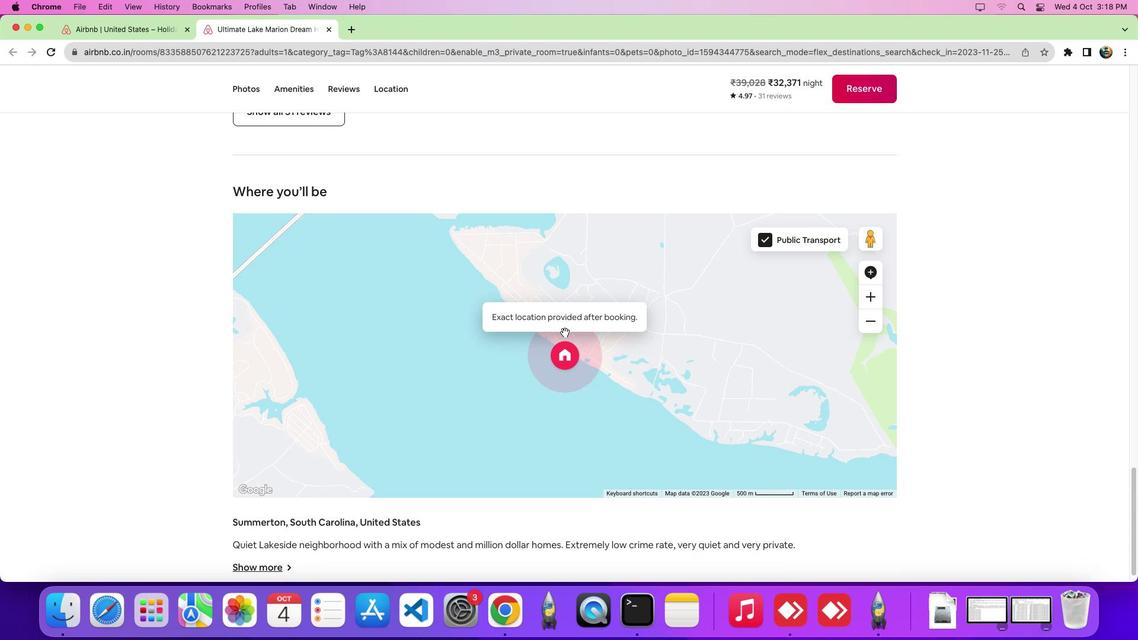 
Action: Mouse scrolled (564, 331) with delta (0, 0)
Screenshot: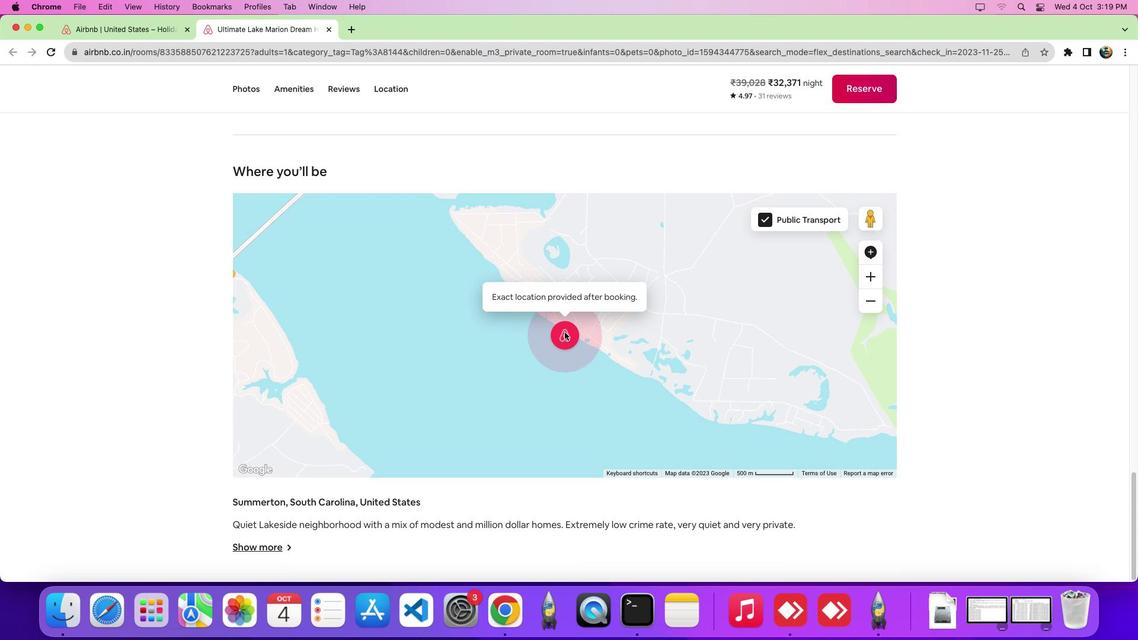 
Action: Mouse scrolled (564, 331) with delta (0, -1)
Screenshot: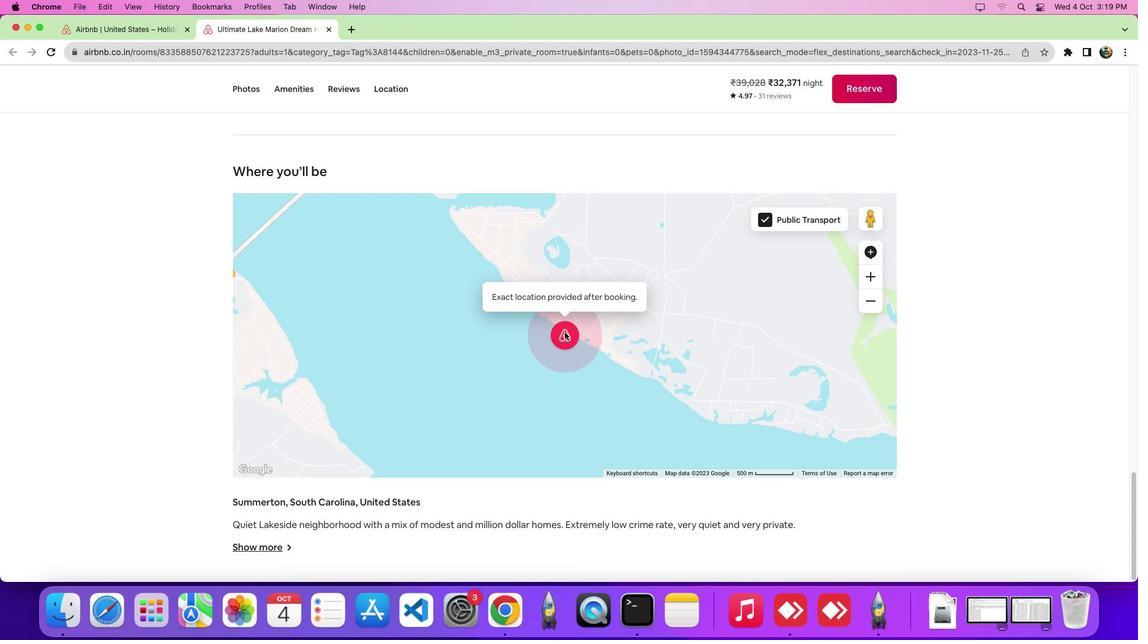 
Action: Mouse scrolled (564, 331) with delta (0, -5)
Screenshot: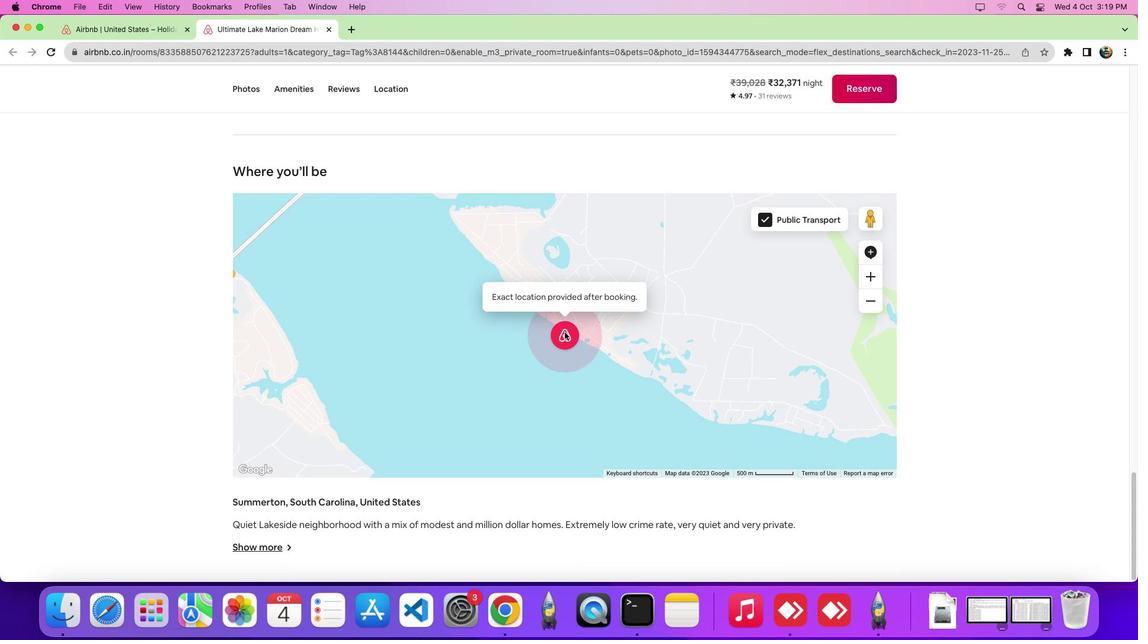
Action: Mouse scrolled (564, 331) with delta (0, 0)
Screenshot: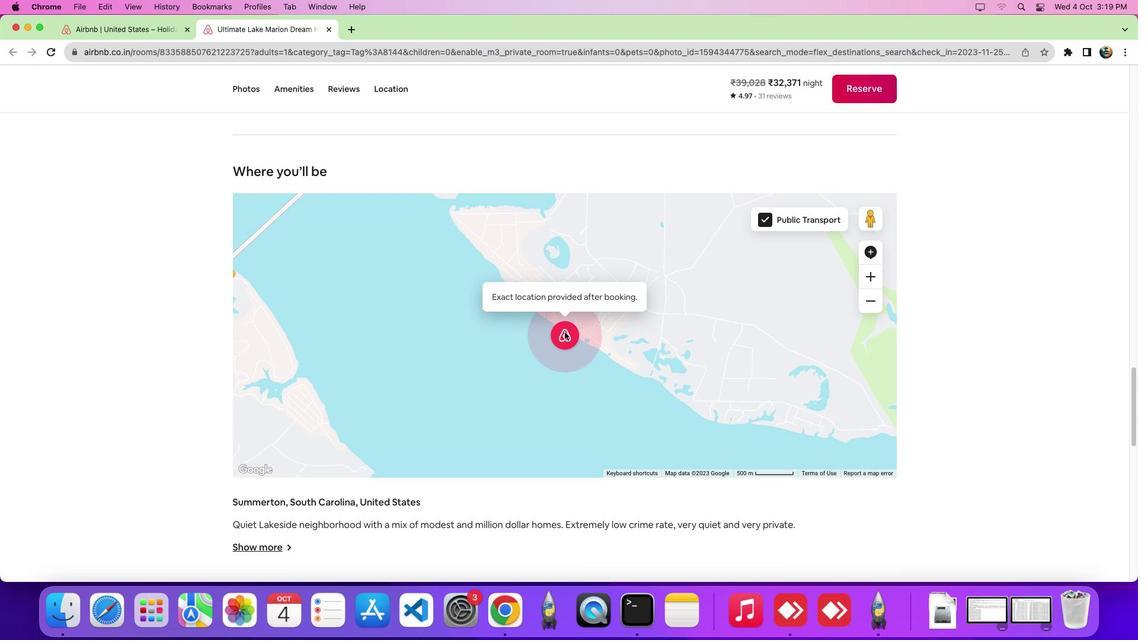 
Action: Mouse scrolled (564, 331) with delta (0, 1)
Screenshot: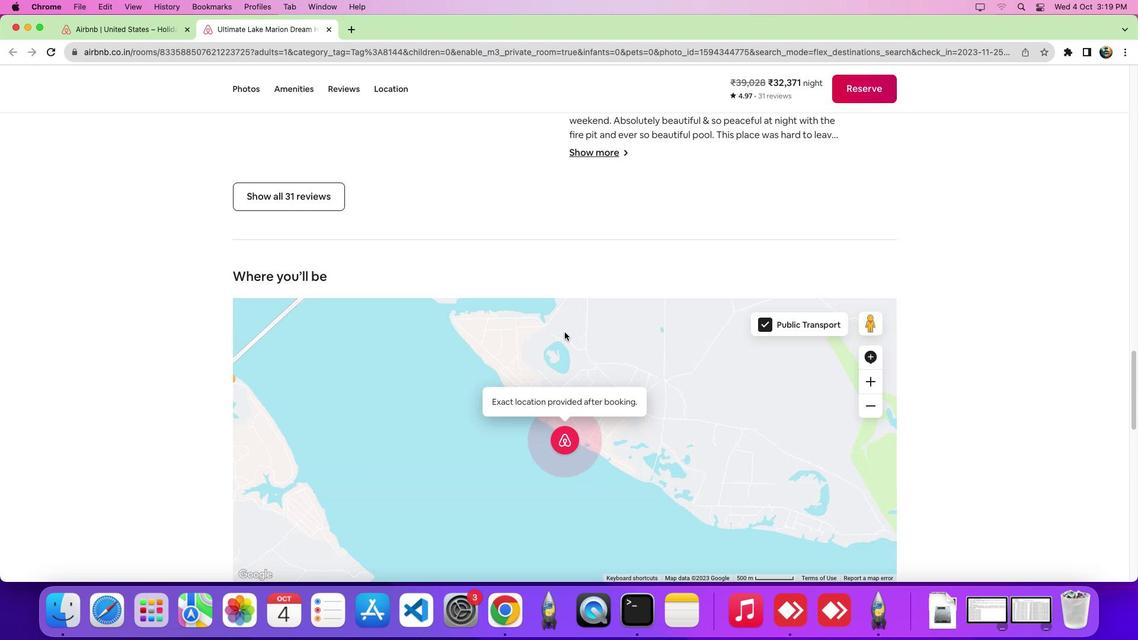 
Action: Mouse scrolled (564, 331) with delta (0, 5)
Screenshot: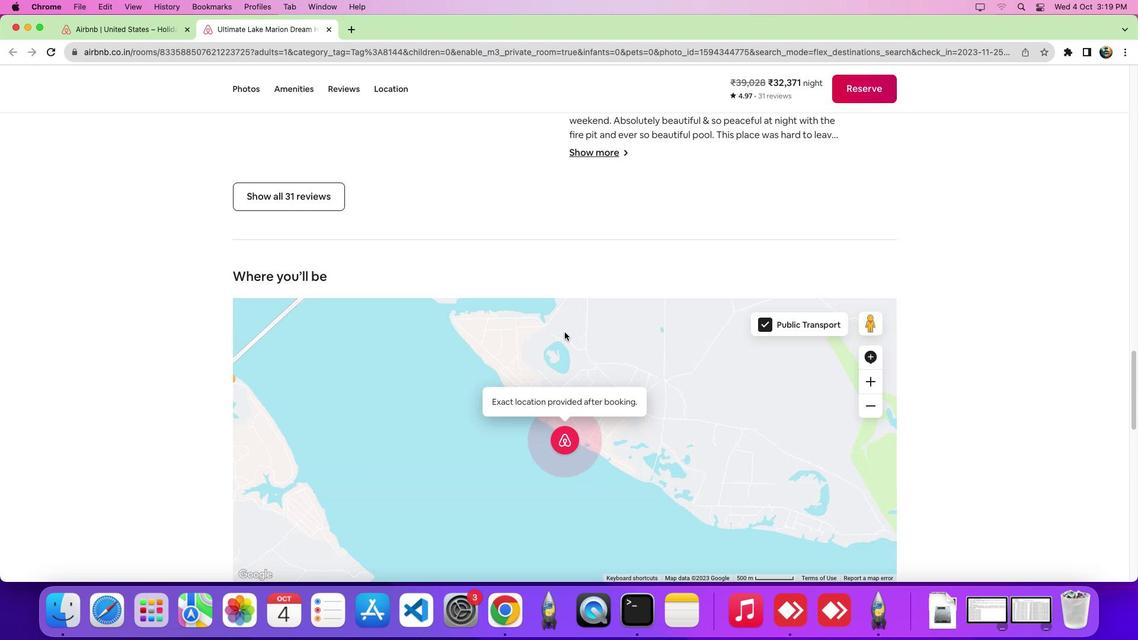 
Action: Mouse scrolled (564, 331) with delta (0, 0)
Screenshot: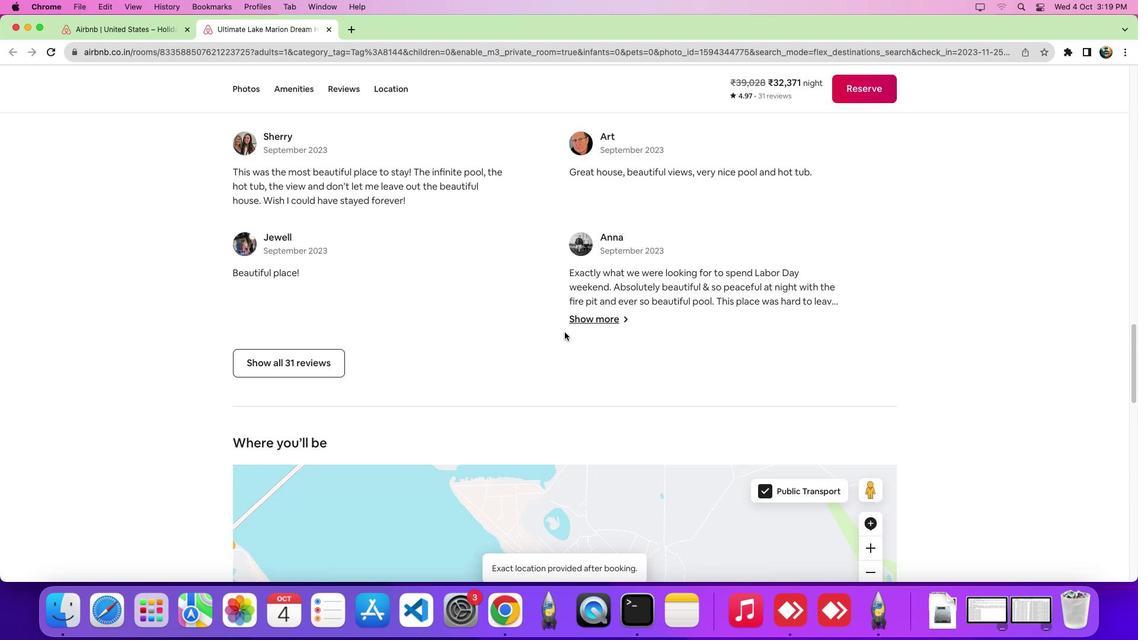 
Action: Mouse scrolled (564, 331) with delta (0, -1)
Screenshot: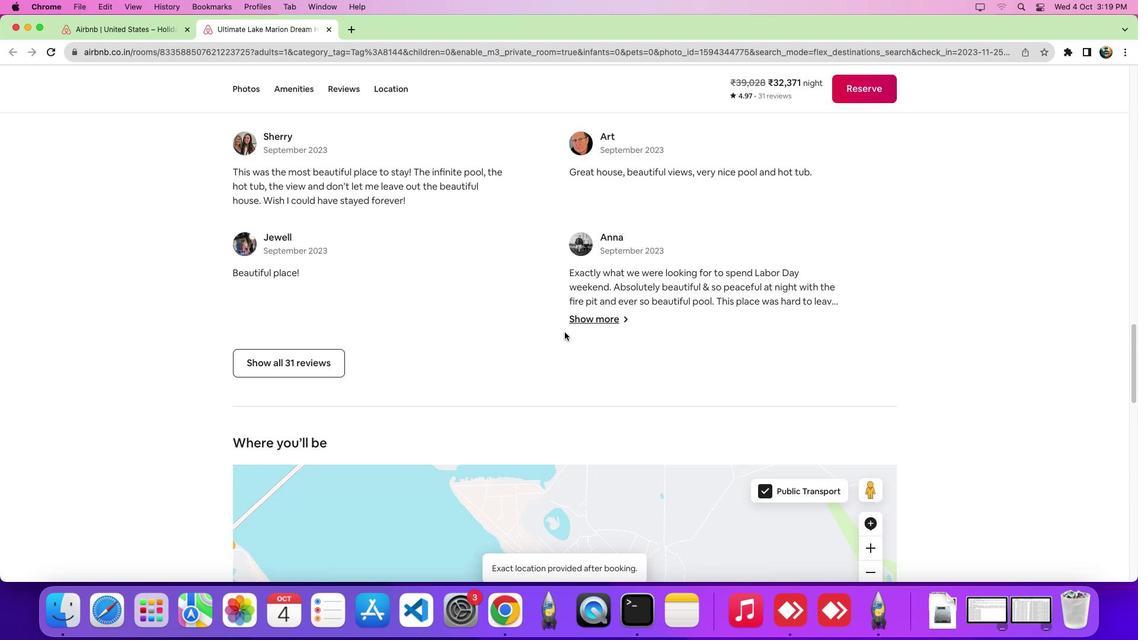 
Action: Mouse scrolled (564, 331) with delta (0, -5)
Screenshot: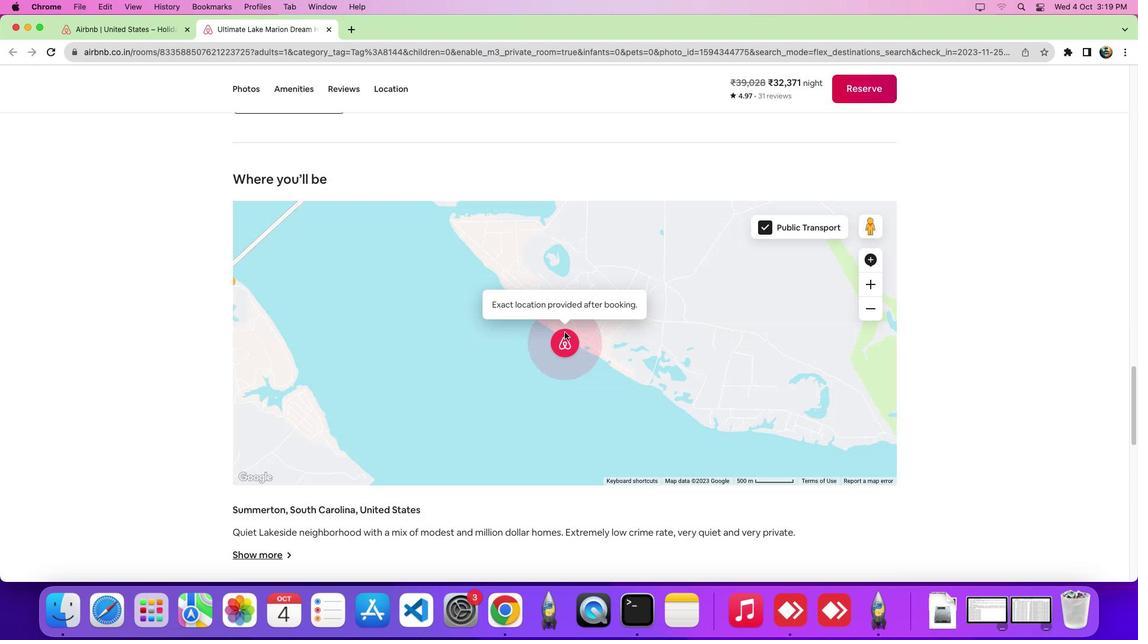 
Action: Mouse scrolled (564, 331) with delta (0, -7)
Screenshot: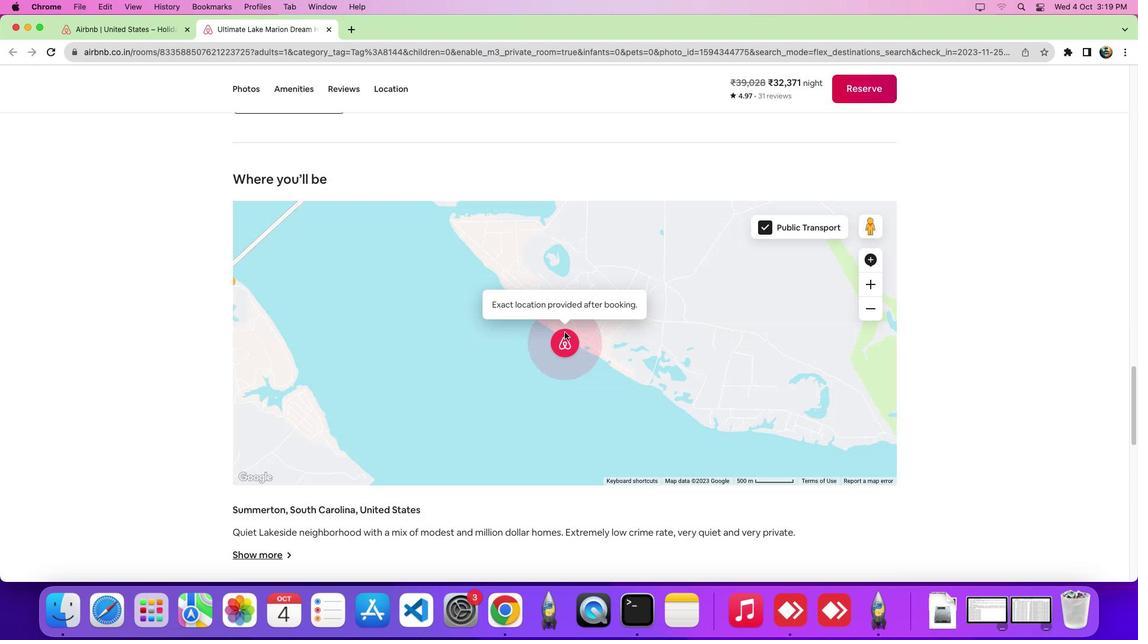 
Action: Mouse scrolled (564, 331) with delta (0, 0)
Screenshot: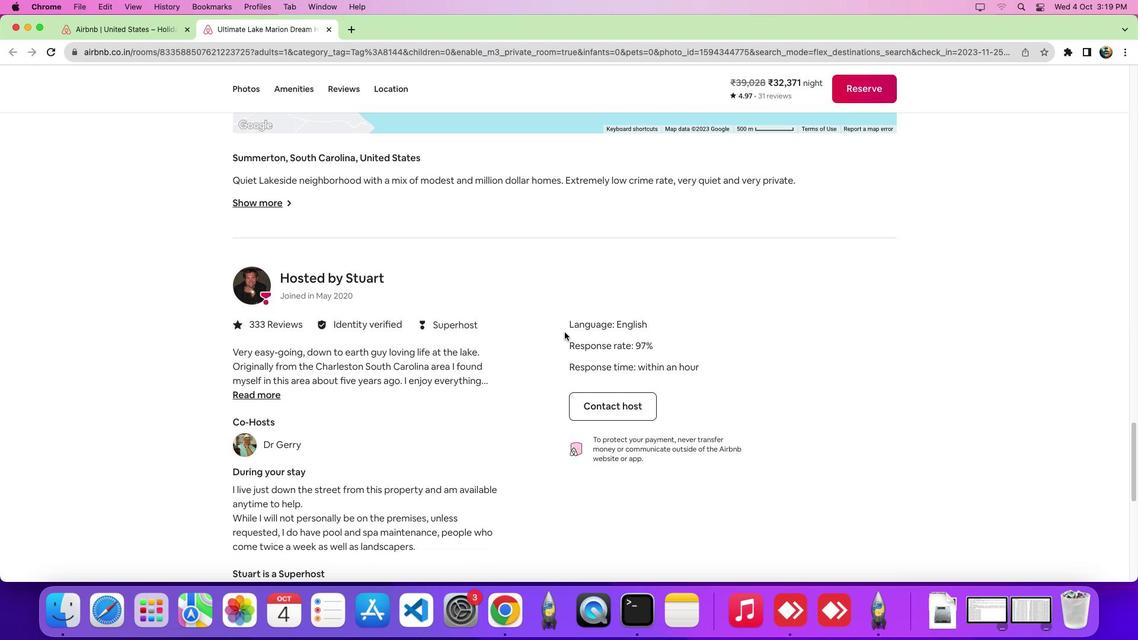 
Action: Mouse scrolled (564, 331) with delta (0, -1)
Screenshot: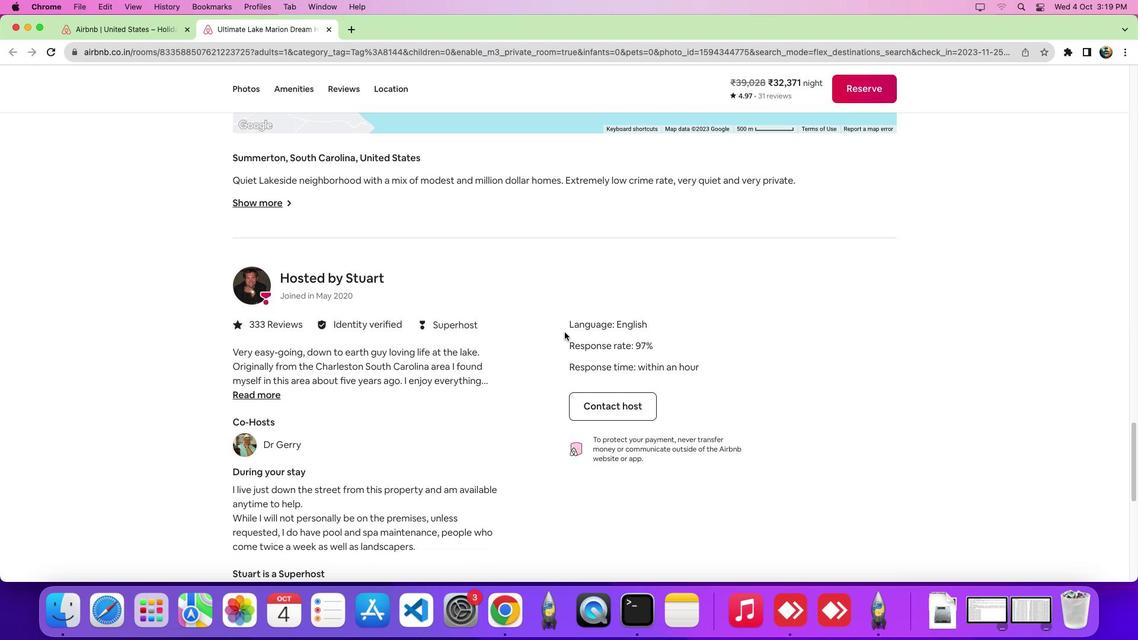
Action: Mouse scrolled (564, 331) with delta (0, -5)
Screenshot: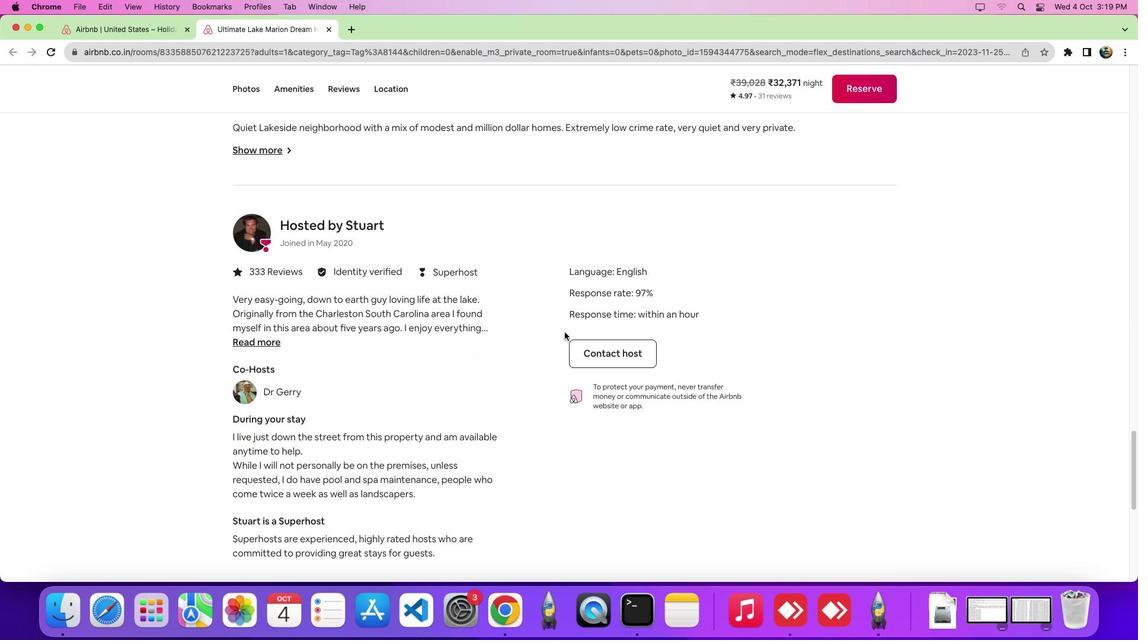 
Action: Mouse scrolled (564, 331) with delta (0, -8)
Screenshot: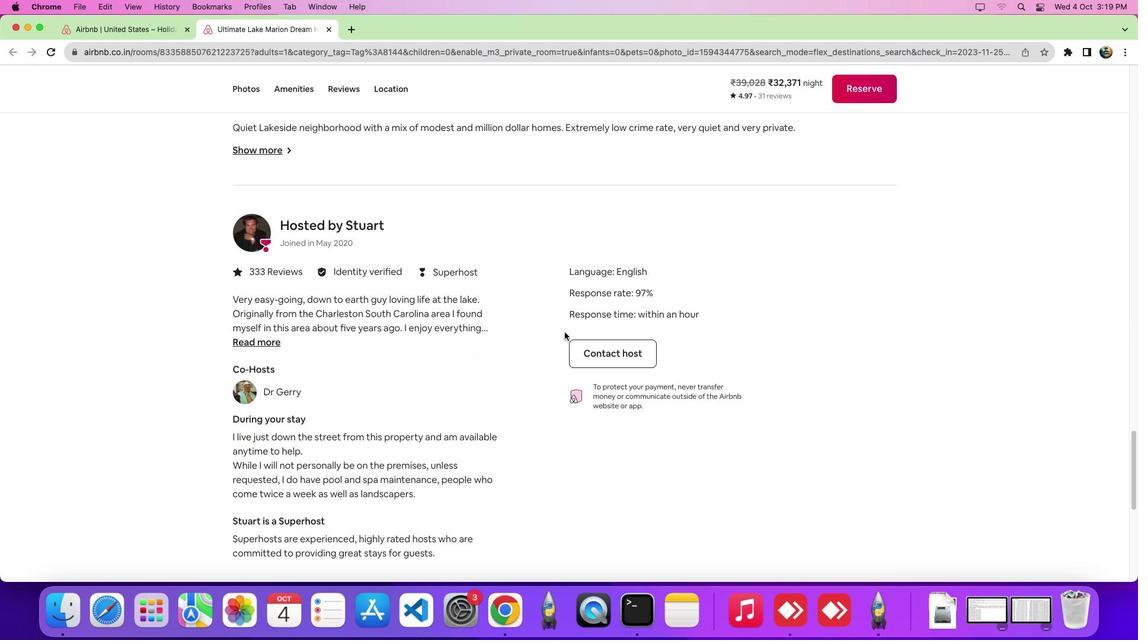 
Action: Mouse moved to (704, 306)
Screenshot: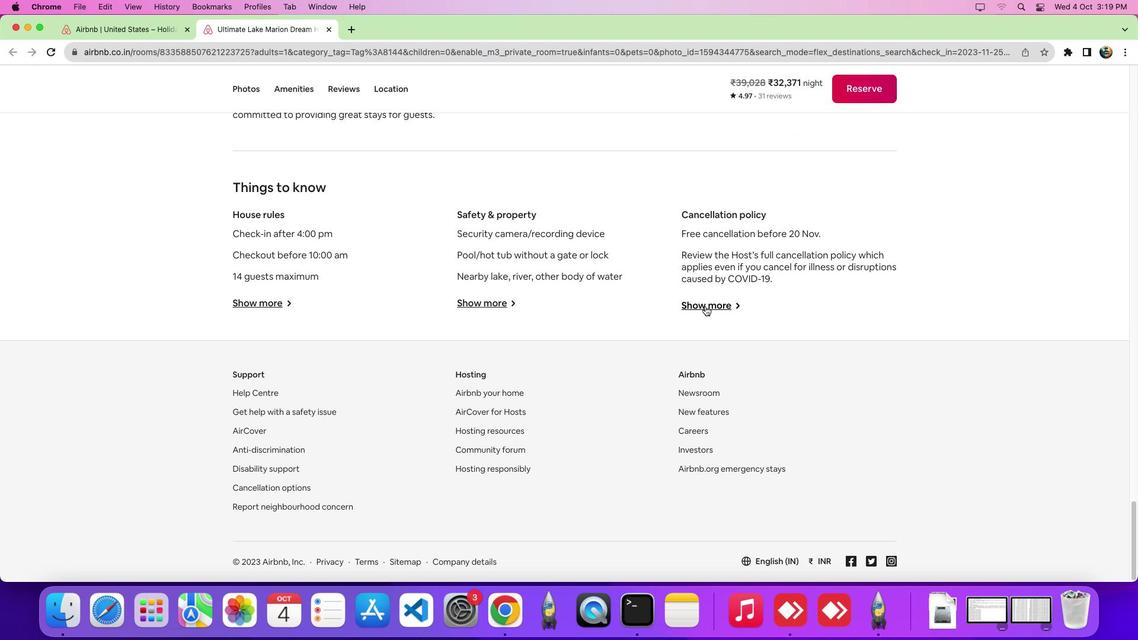 
Action: Mouse pressed left at (704, 306)
Screenshot: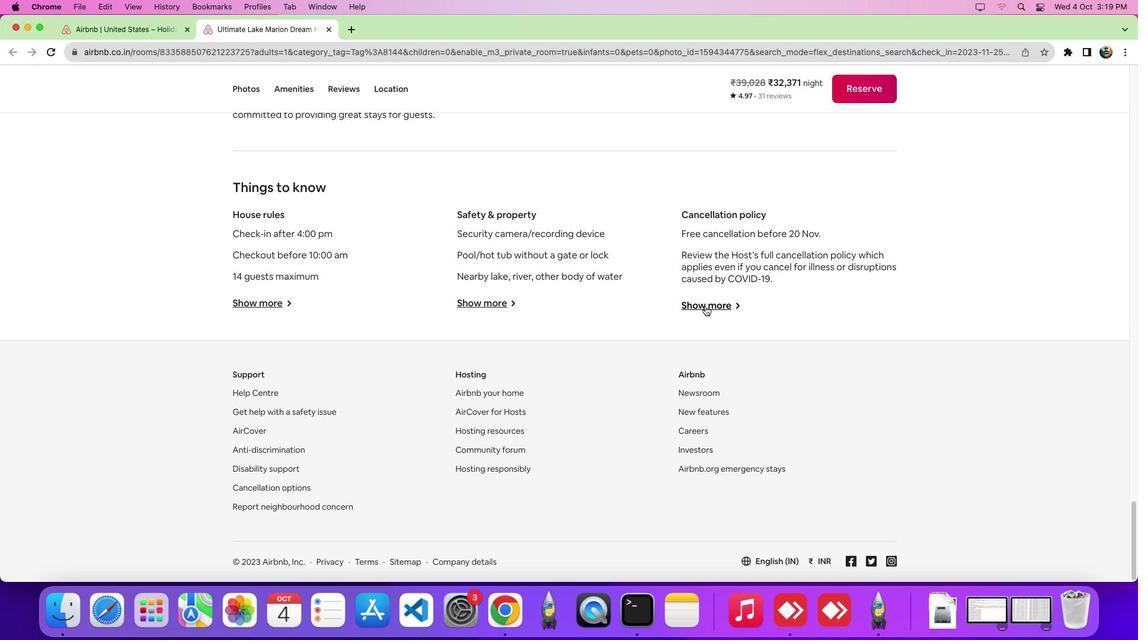 
Action: Mouse scrolled (704, 306) with delta (0, 0)
Screenshot: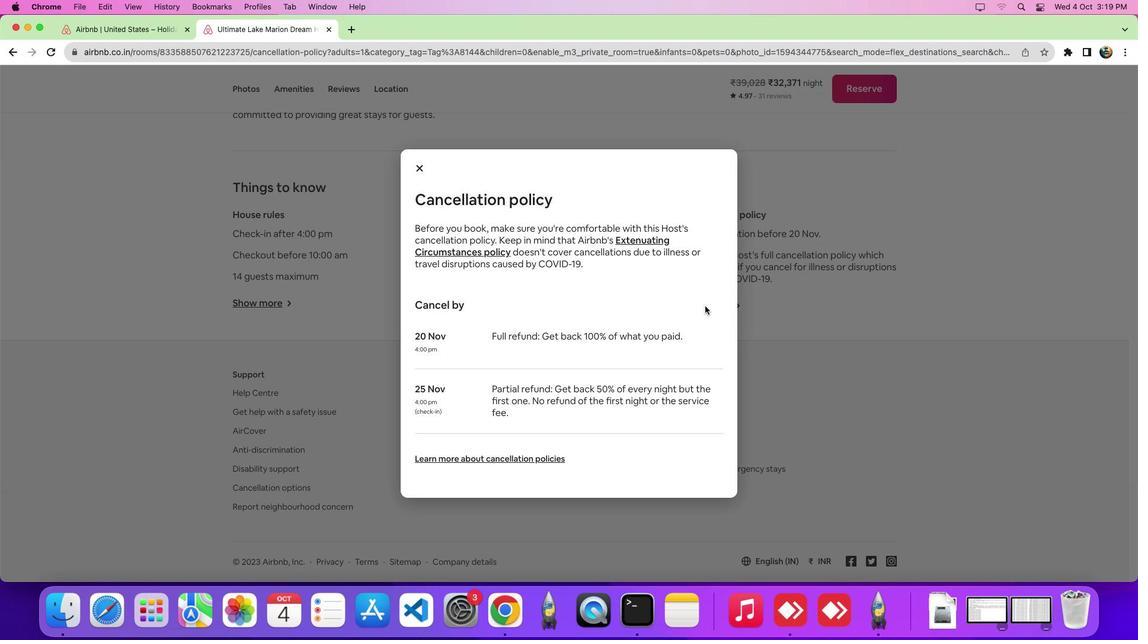 
Action: Mouse scrolled (704, 306) with delta (0, 0)
Screenshot: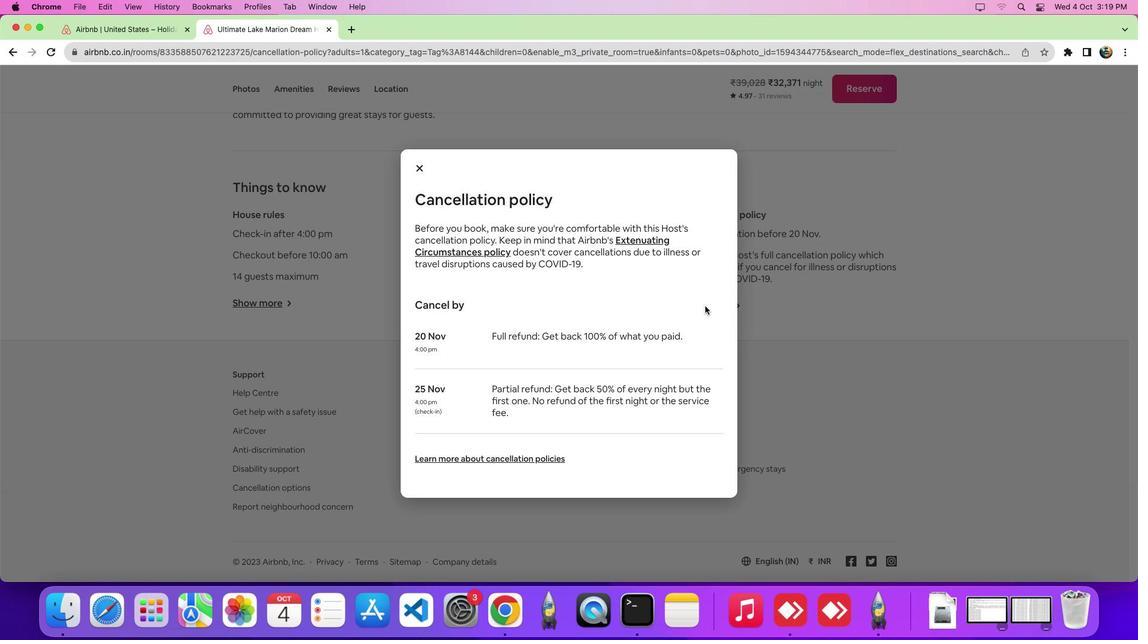 
Action: Mouse scrolled (704, 306) with delta (0, -1)
Screenshot: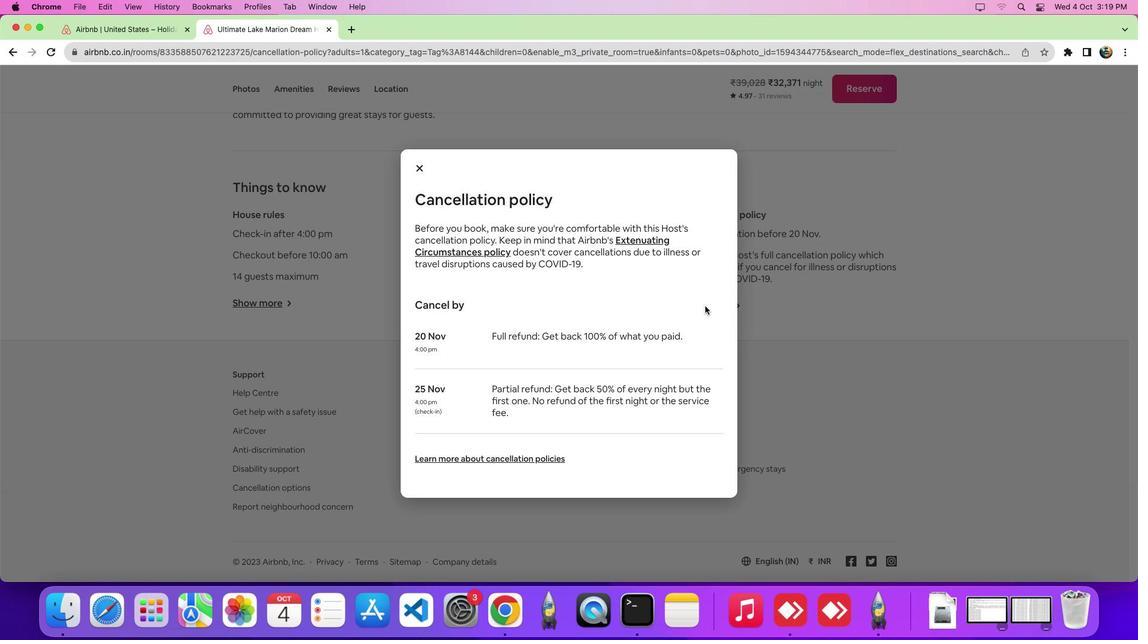 
